 Task: Integrate report review tasks with the team calendar for comprehensive planning.
Action: Mouse moved to (425, 163)
Screenshot: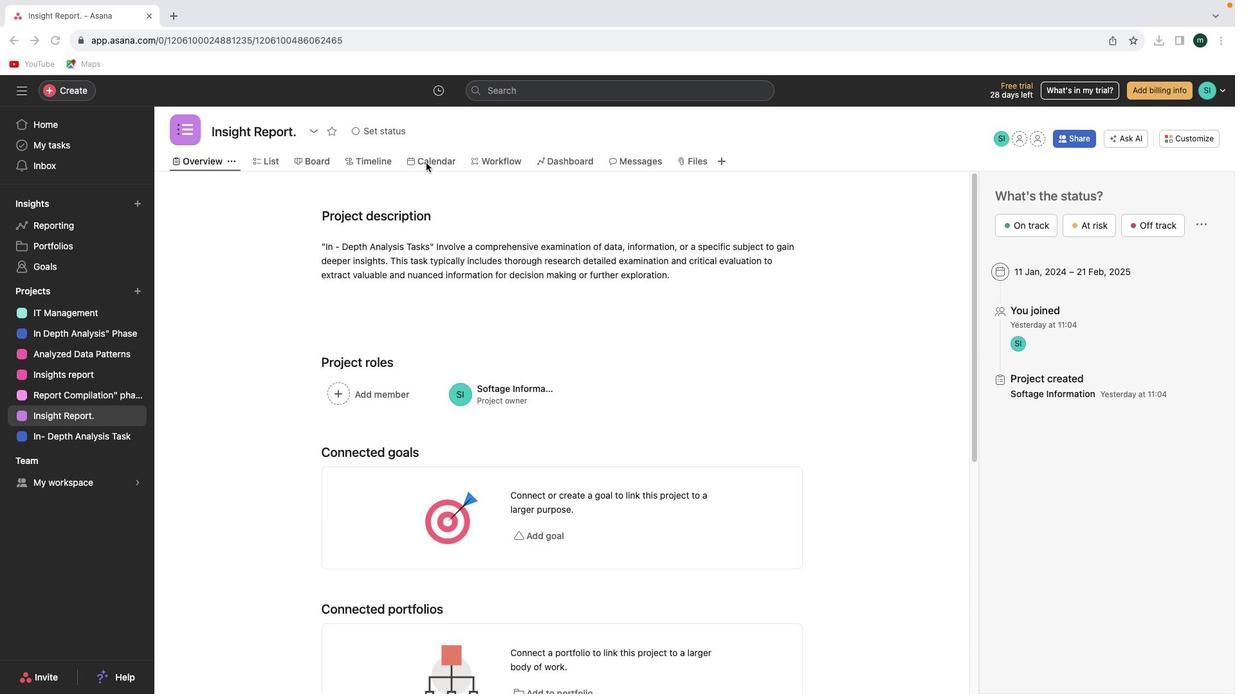 
Action: Mouse pressed left at (425, 163)
Screenshot: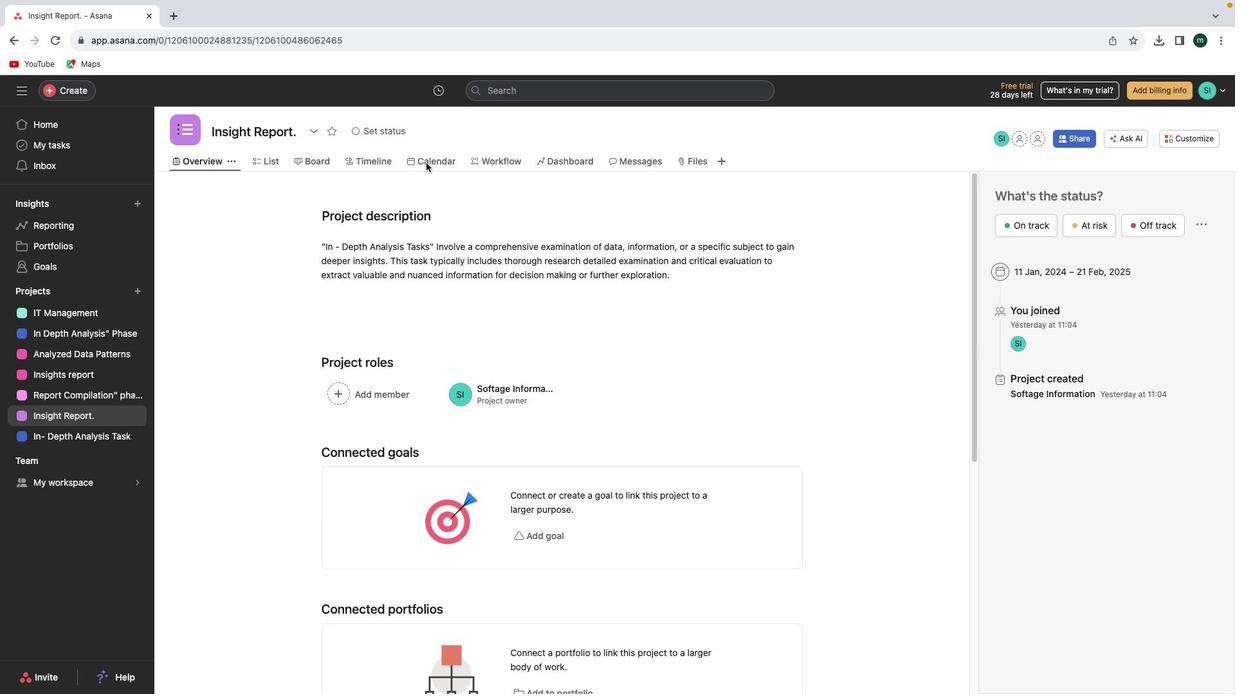
Action: Mouse pressed left at (425, 163)
Screenshot: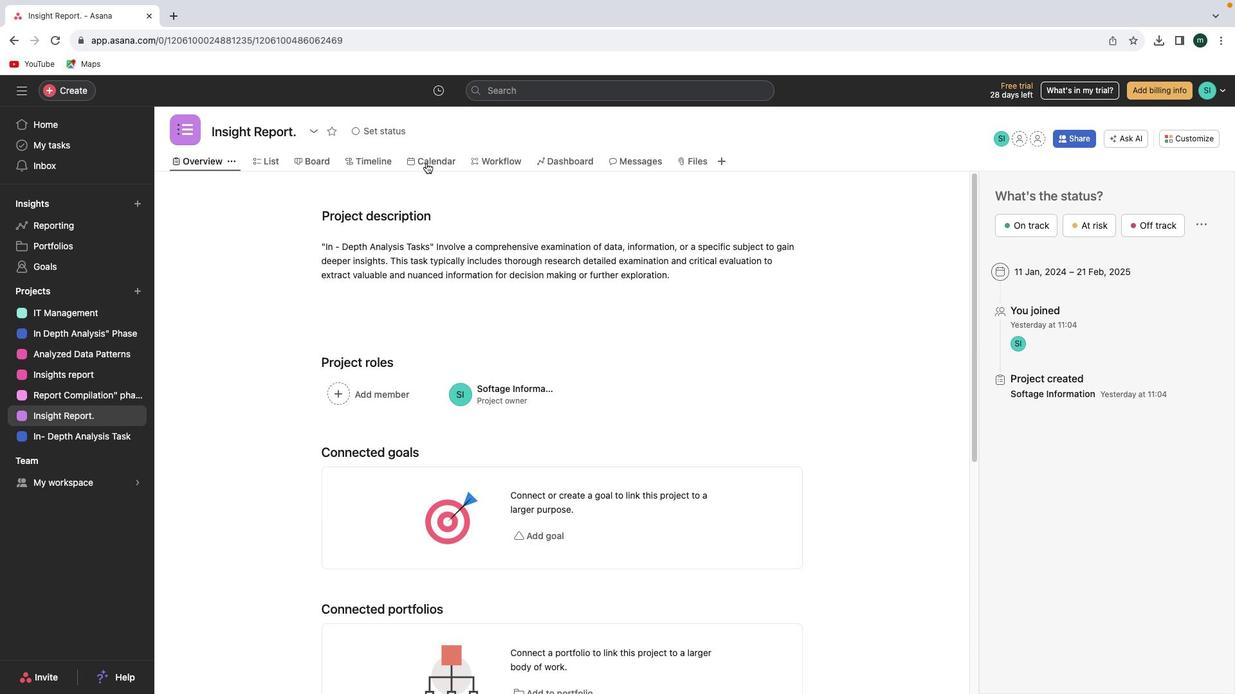 
Action: Mouse moved to (328, 187)
Screenshot: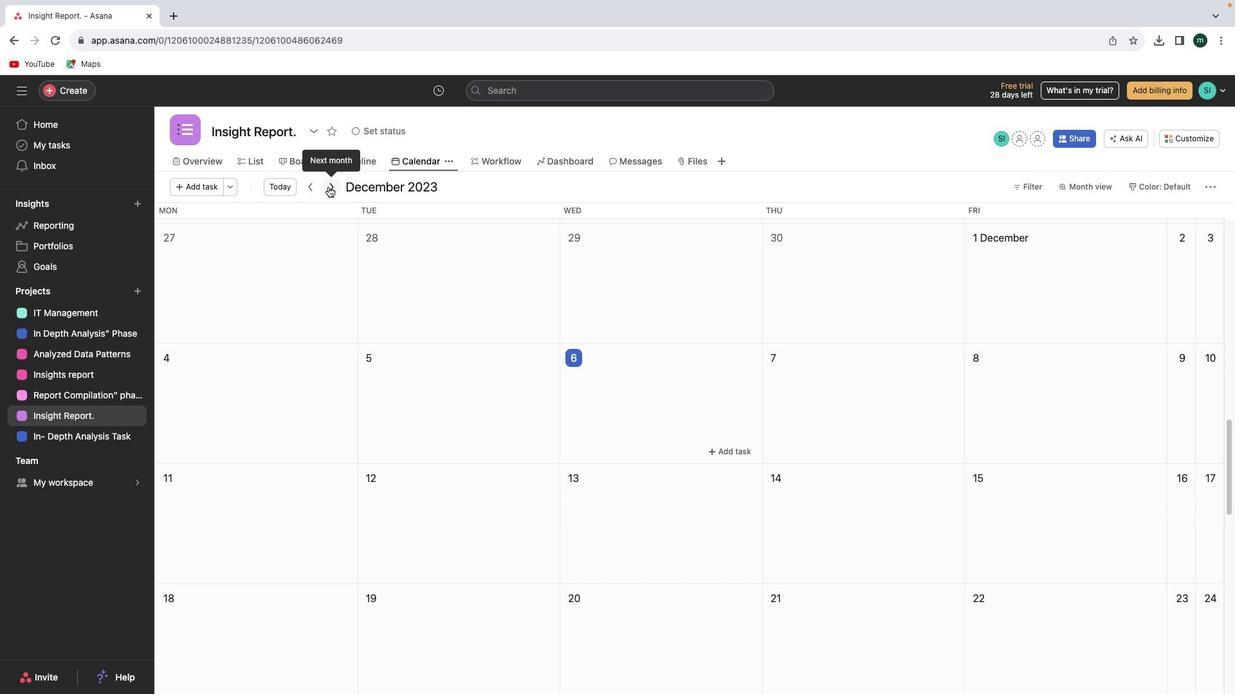 
Action: Mouse pressed left at (328, 187)
Screenshot: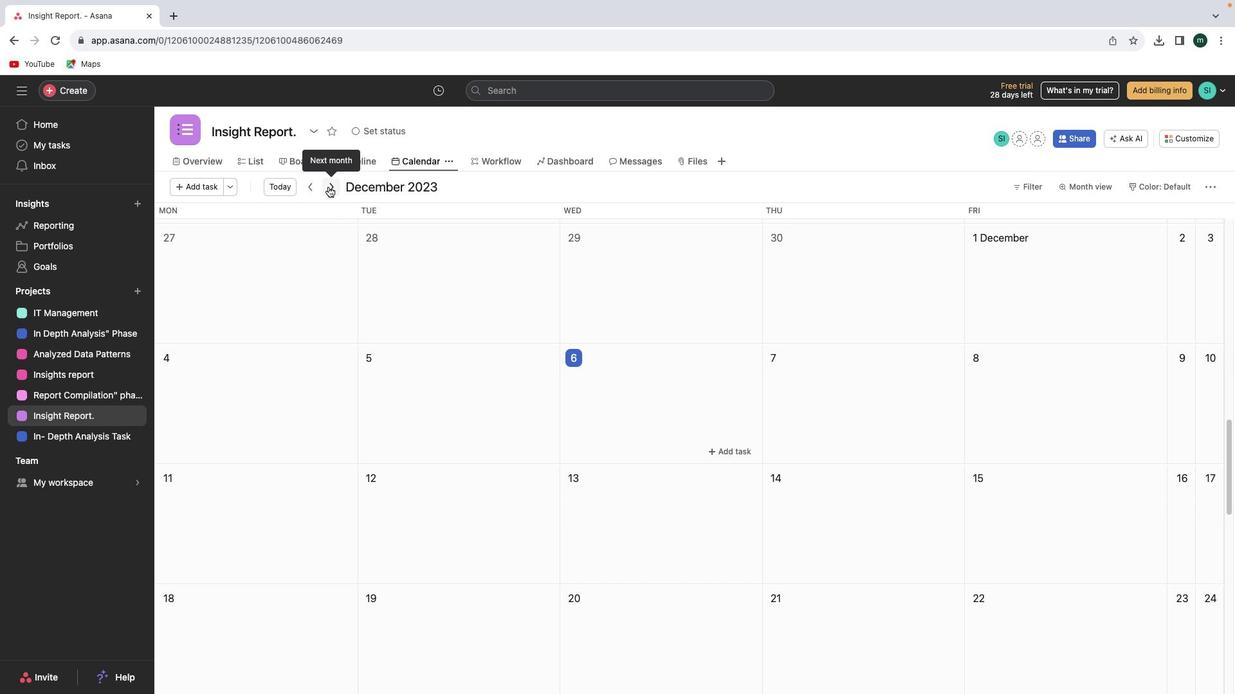 
Action: Mouse moved to (255, 252)
Screenshot: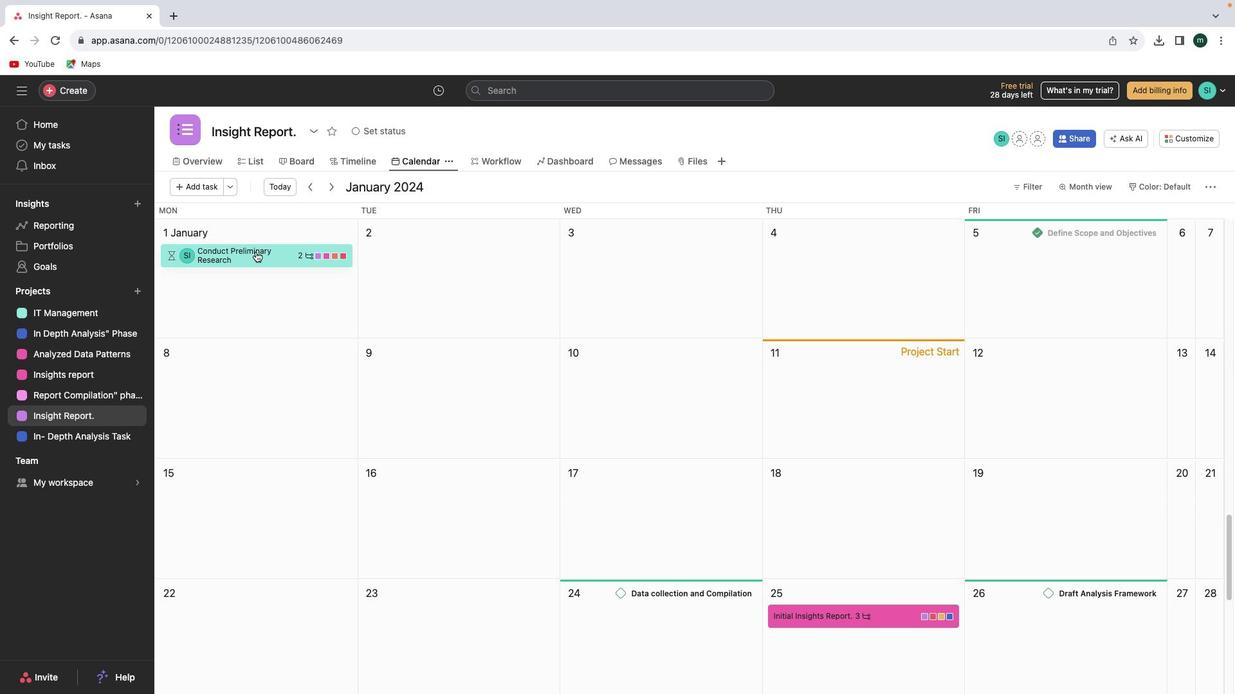 
Action: Mouse pressed left at (255, 252)
Screenshot: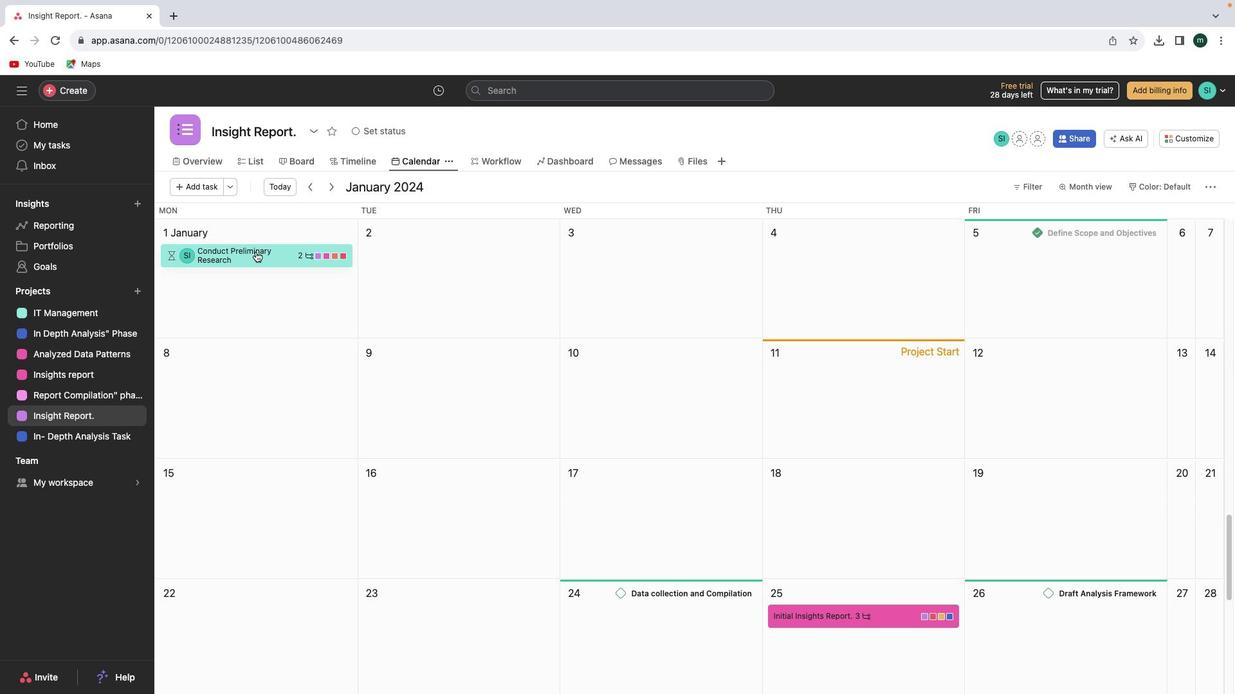 
Action: Mouse moved to (1205, 124)
Screenshot: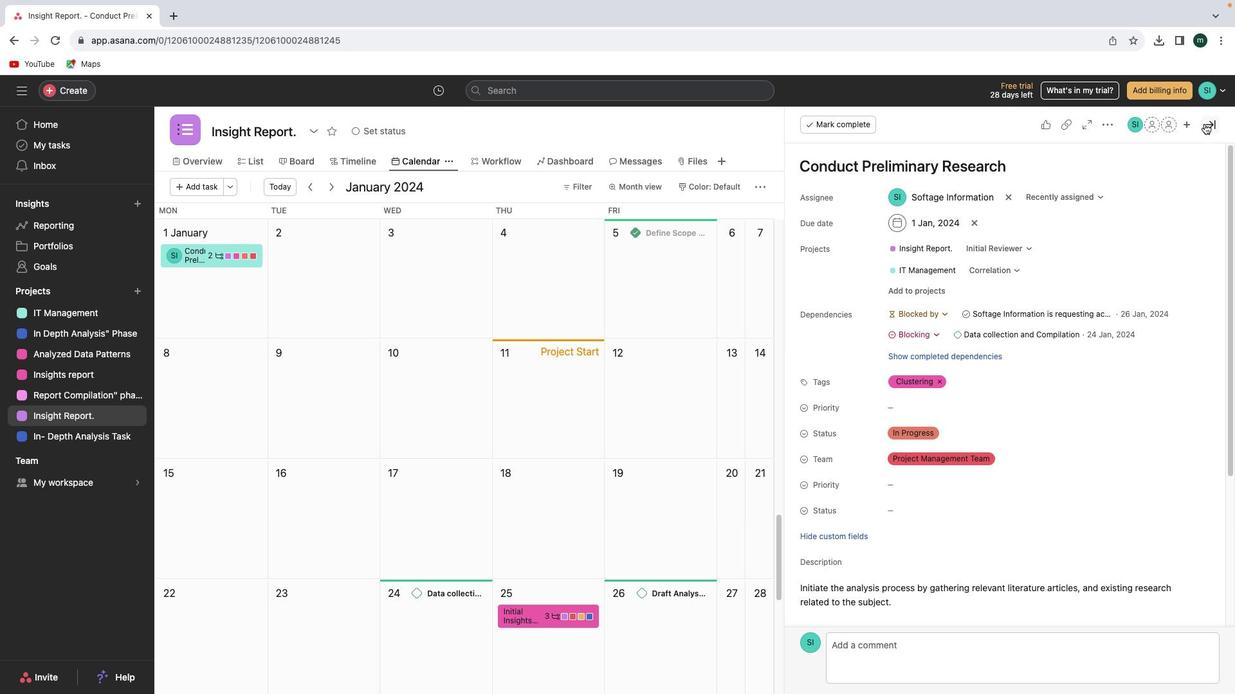 
Action: Mouse pressed left at (1205, 124)
Screenshot: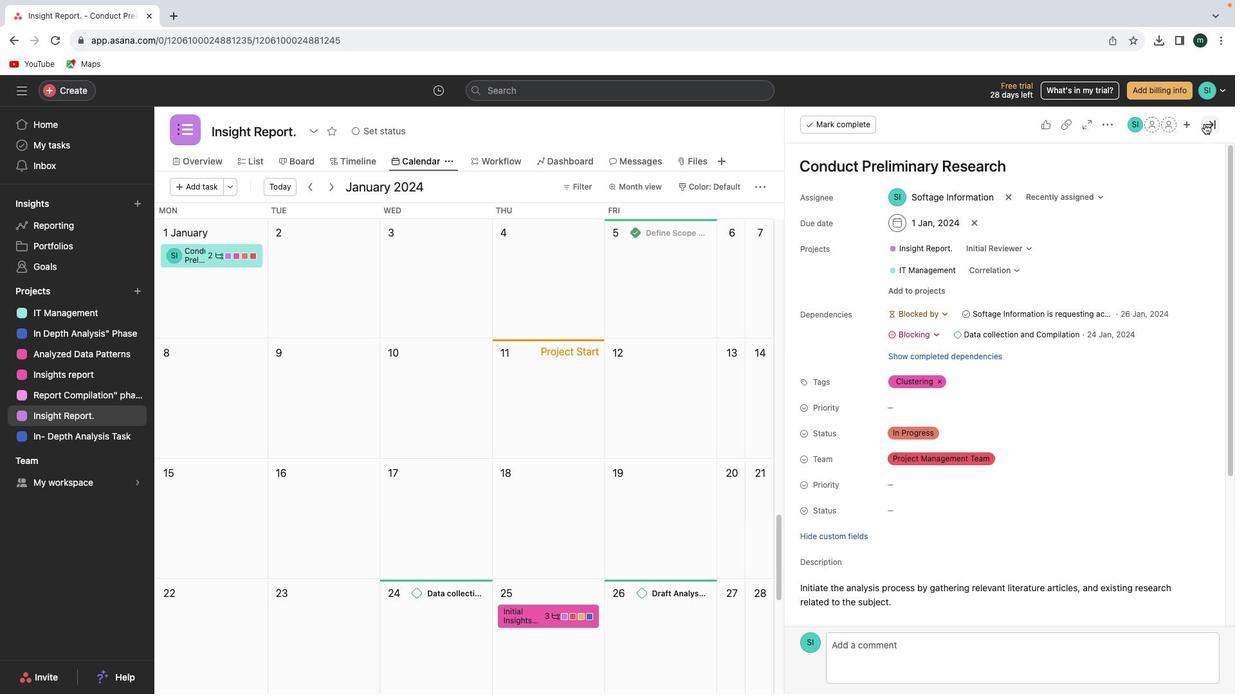 
Action: Mouse moved to (912, 615)
Screenshot: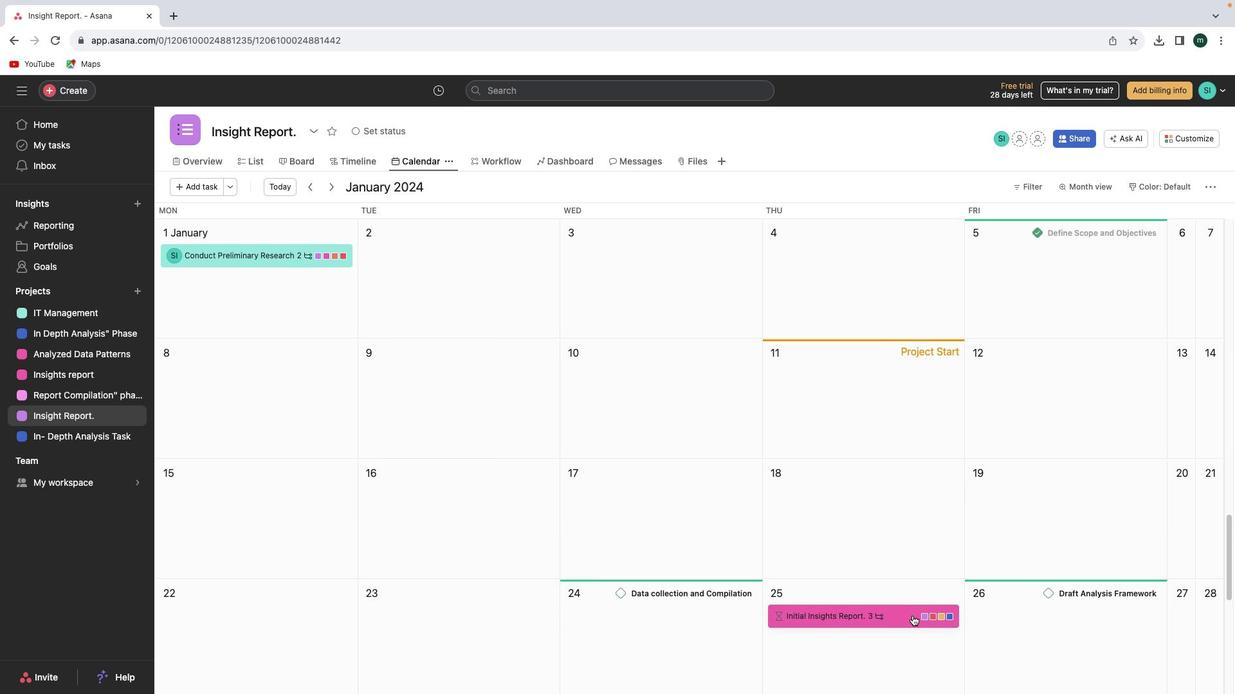 
Action: Mouse pressed left at (912, 615)
Screenshot: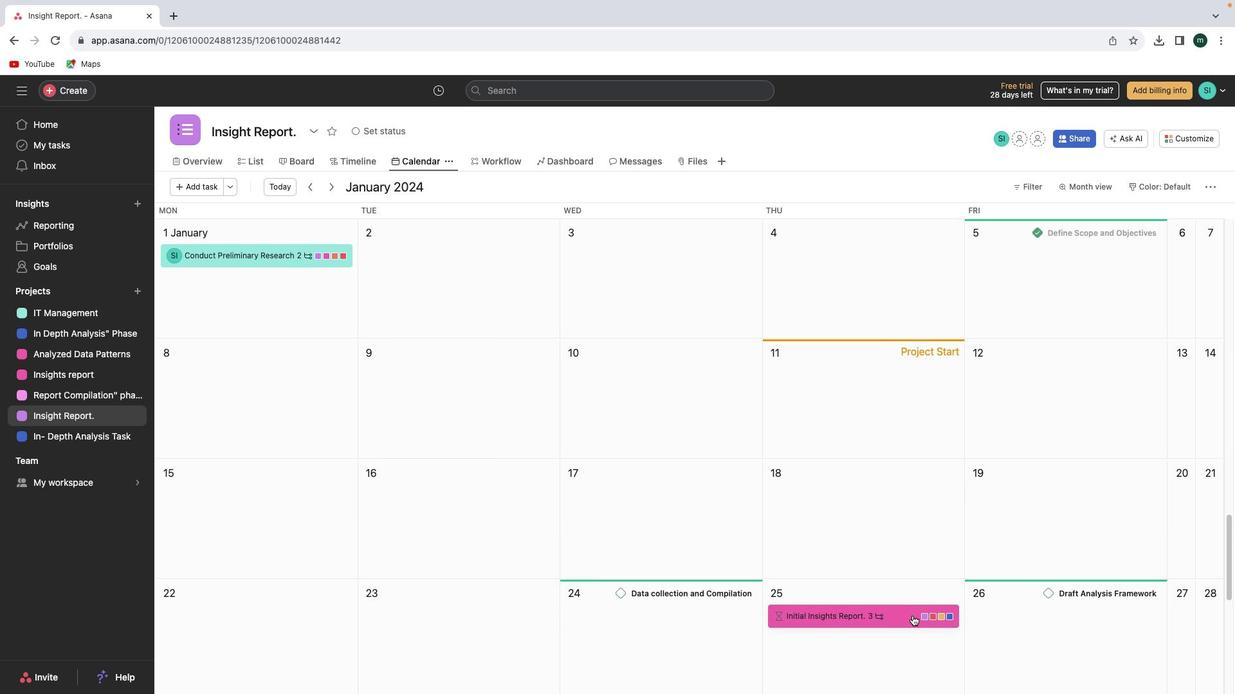 
Action: Mouse moved to (1211, 121)
Screenshot: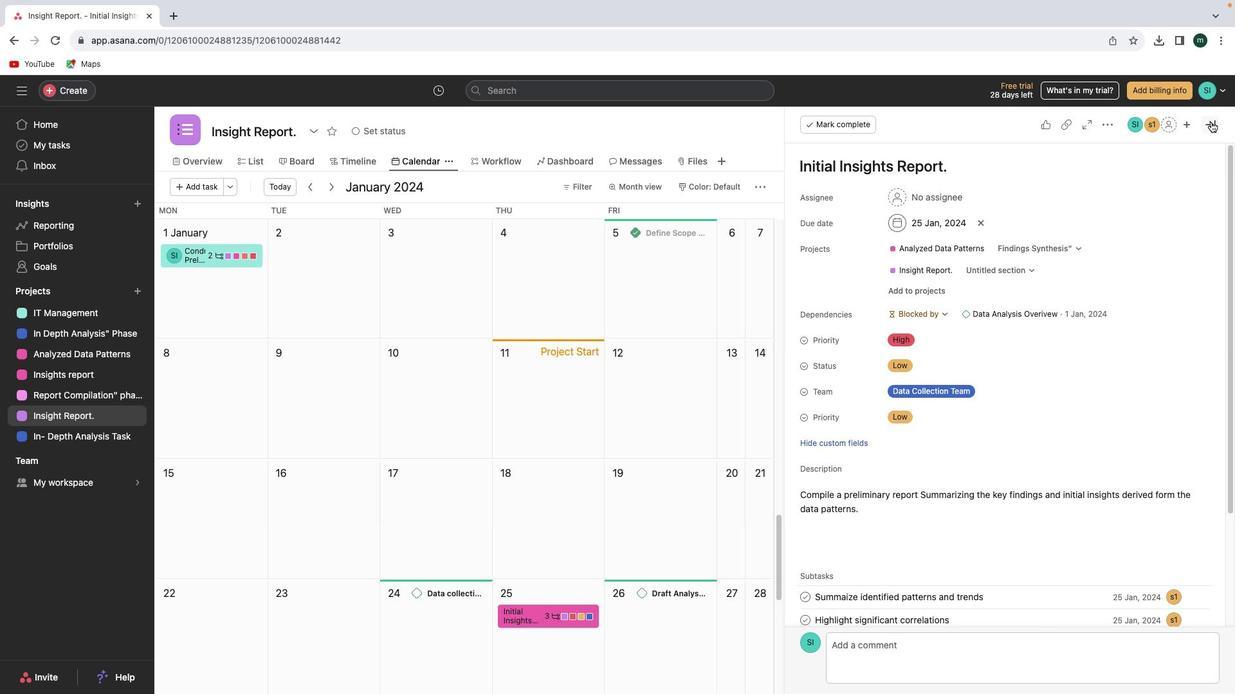 
Action: Mouse pressed left at (1211, 121)
Screenshot: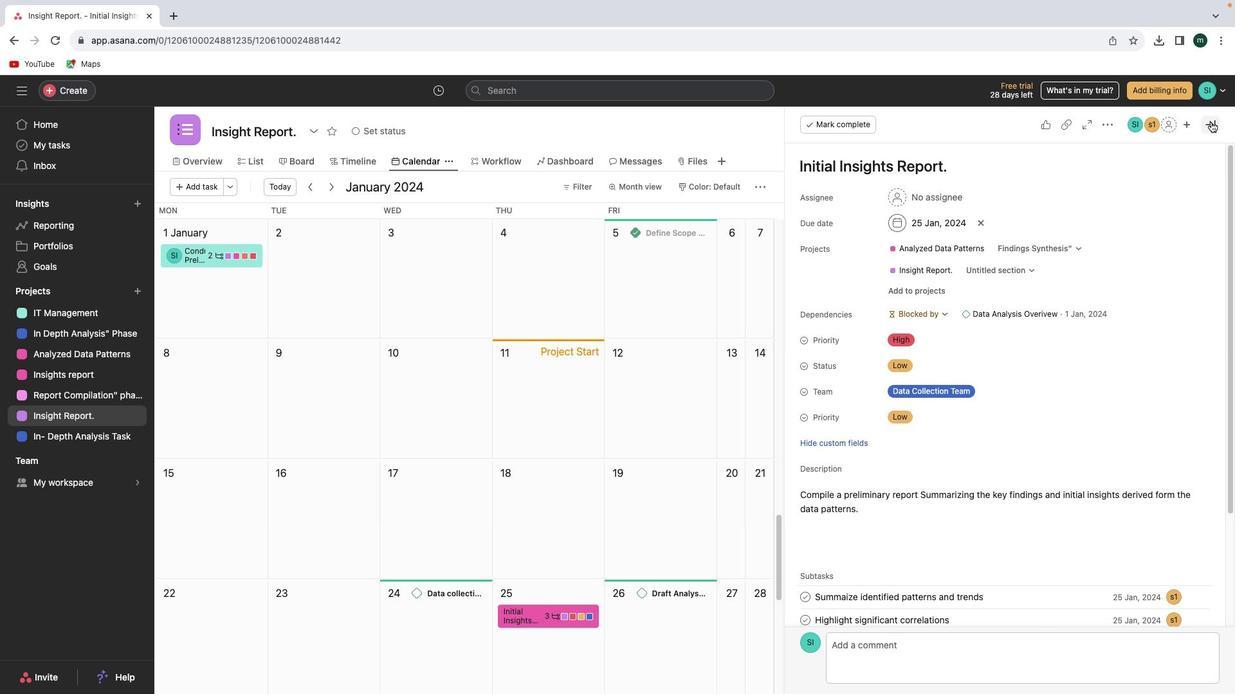 
Action: Mouse moved to (335, 186)
Screenshot: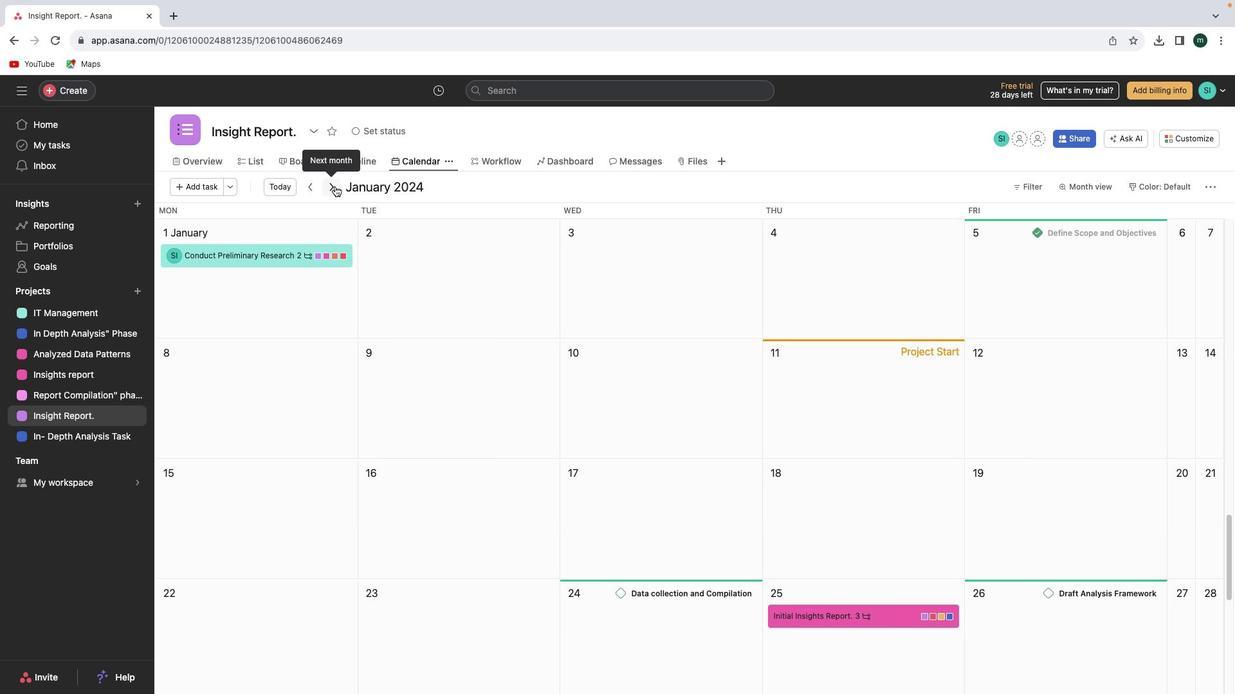 
Action: Mouse pressed left at (335, 186)
Screenshot: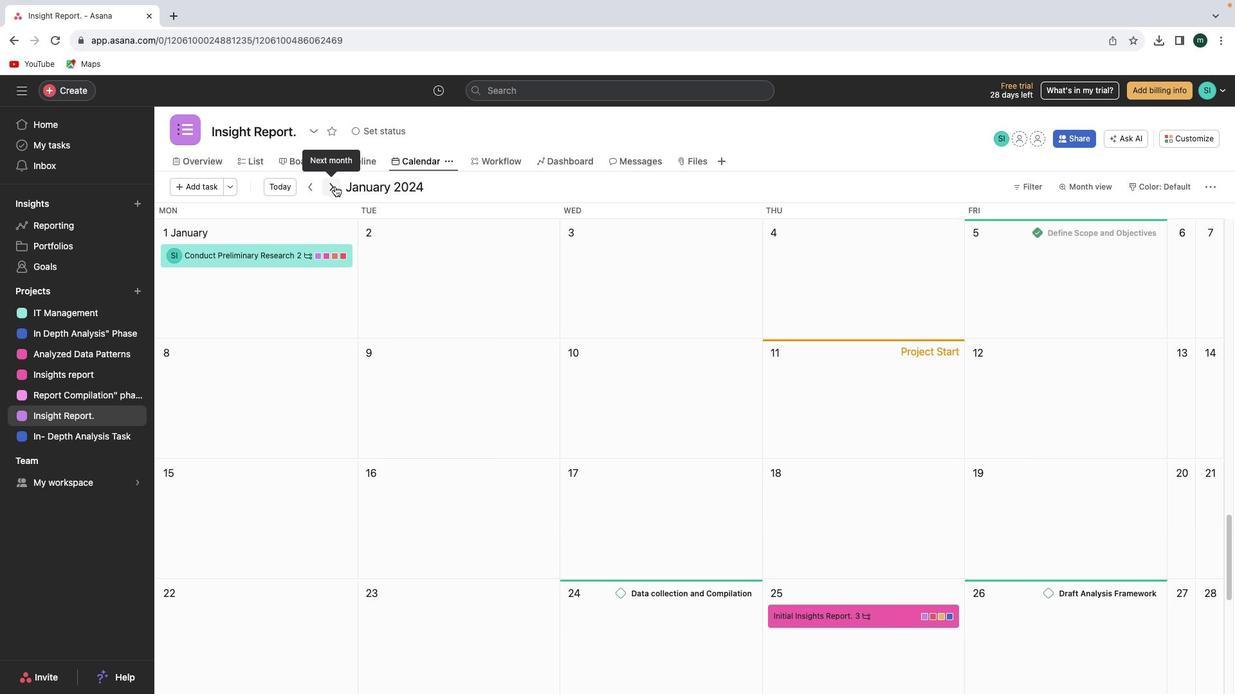 
Action: Mouse moved to (775, 627)
Screenshot: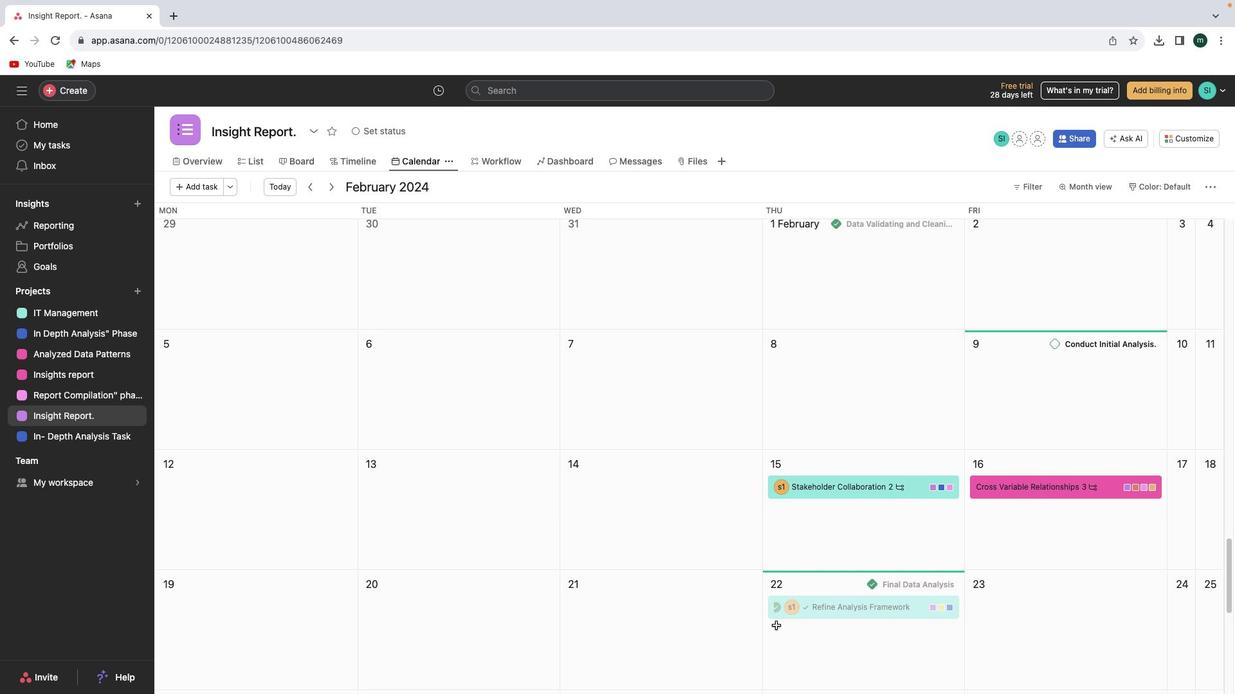 
Action: Mouse scrolled (775, 627) with delta (0, 0)
Screenshot: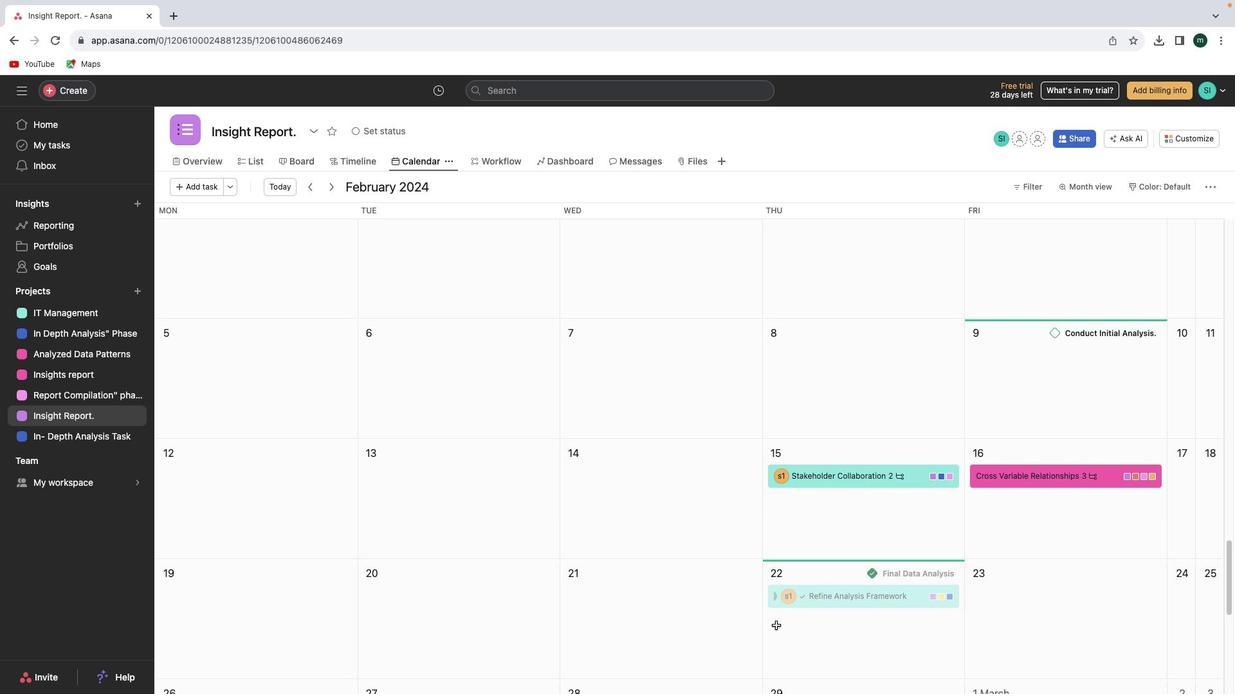 
Action: Mouse moved to (775, 627)
Screenshot: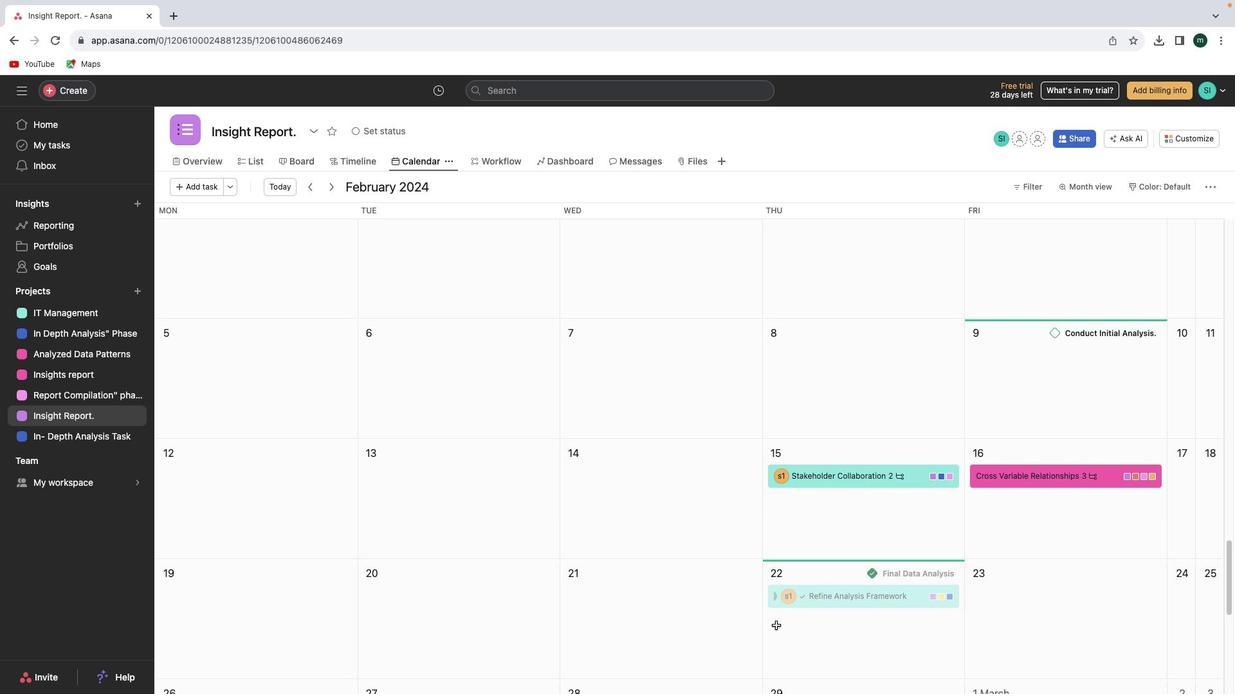 
Action: Mouse scrolled (775, 627) with delta (0, 0)
Screenshot: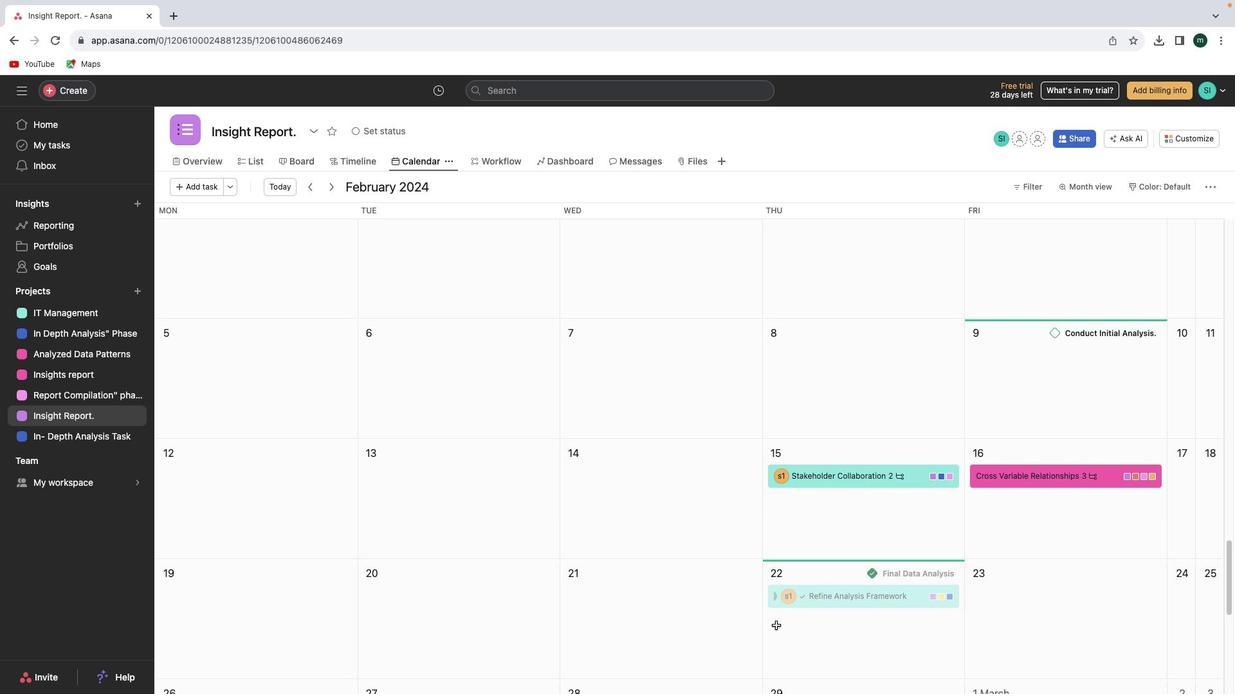 
Action: Mouse moved to (775, 626)
Screenshot: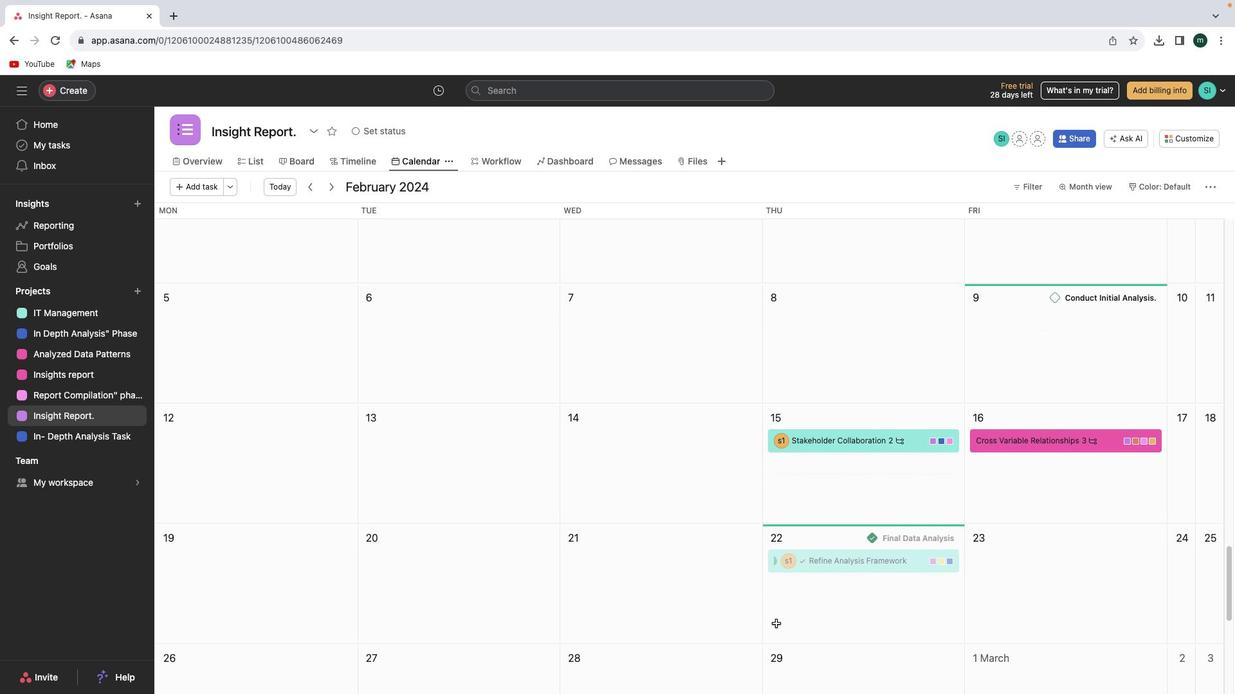 
Action: Mouse scrolled (775, 626) with delta (0, -1)
Screenshot: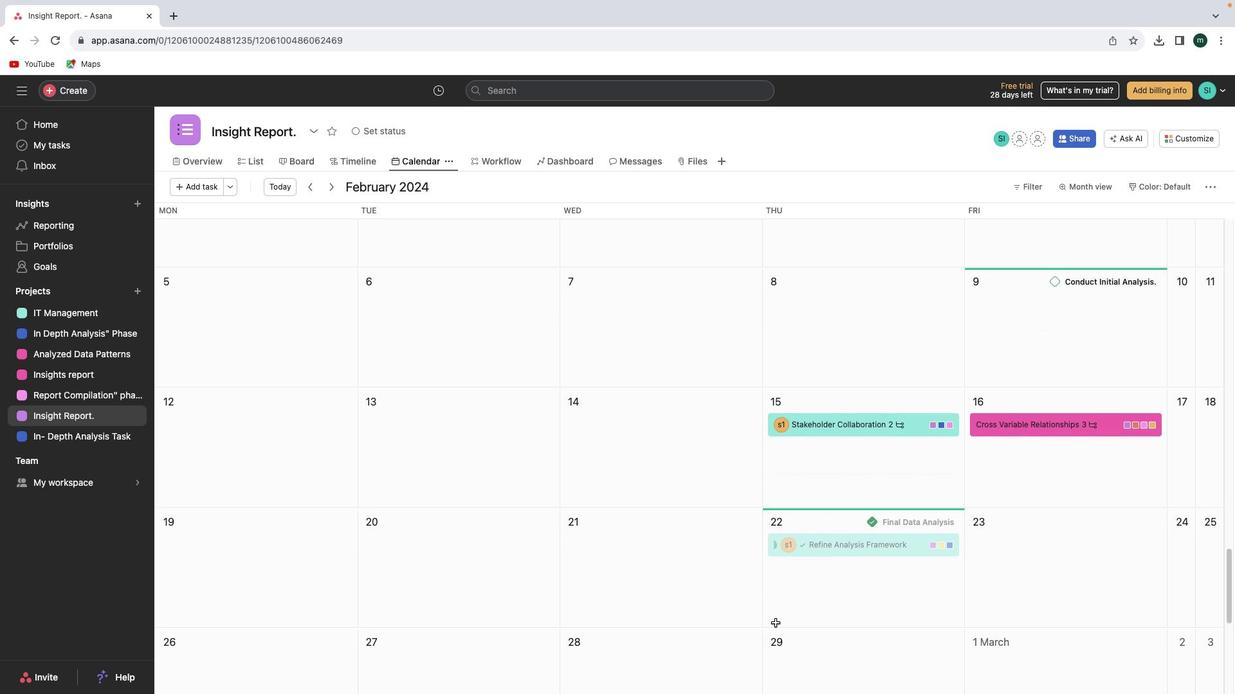 
Action: Mouse moved to (802, 554)
Screenshot: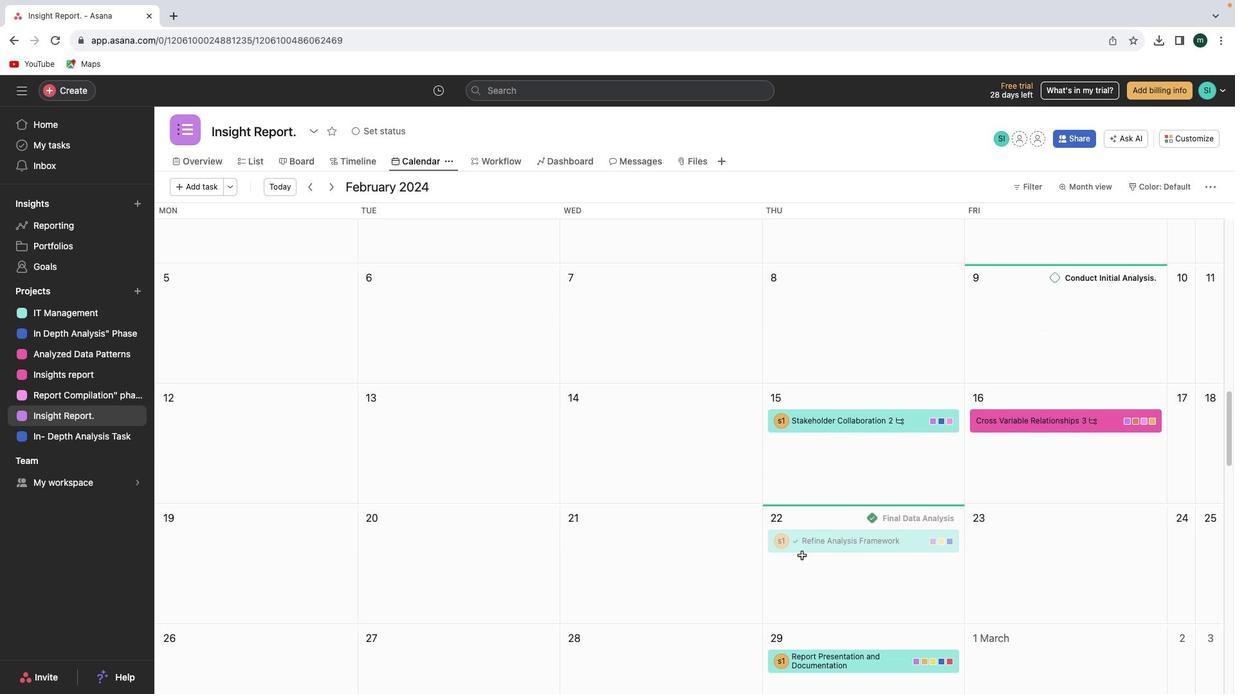 
Action: Mouse scrolled (802, 554) with delta (0, 0)
Screenshot: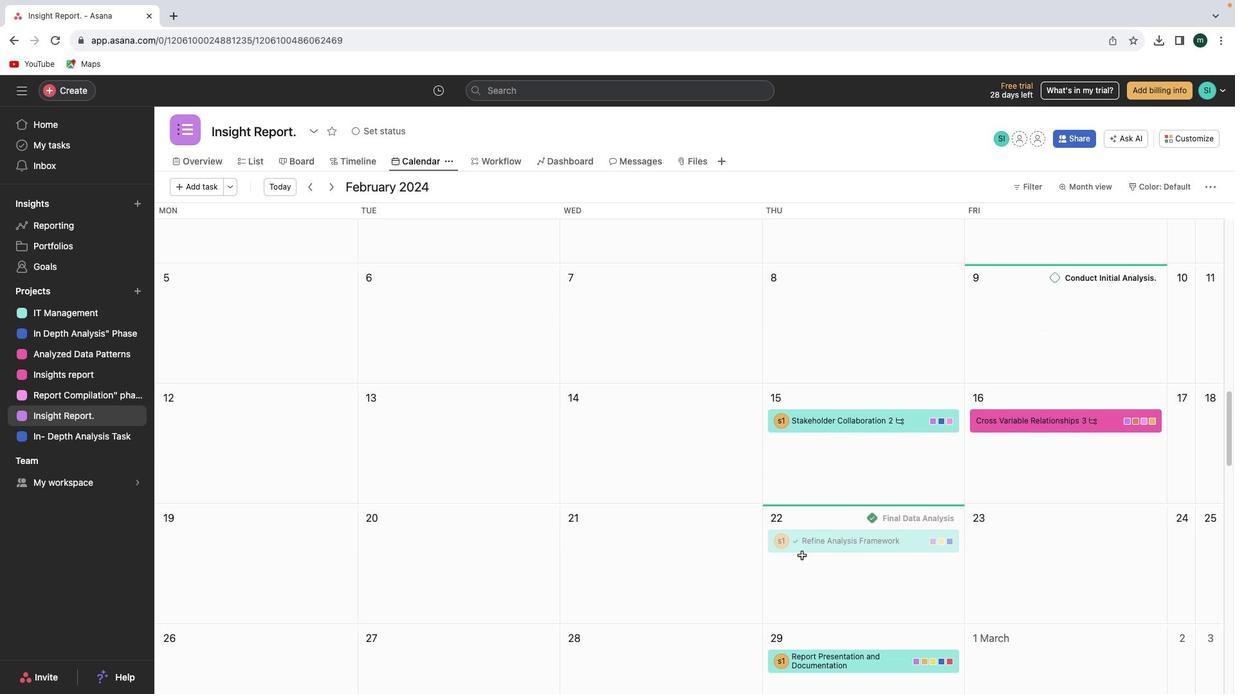 
Action: Mouse moved to (802, 555)
Screenshot: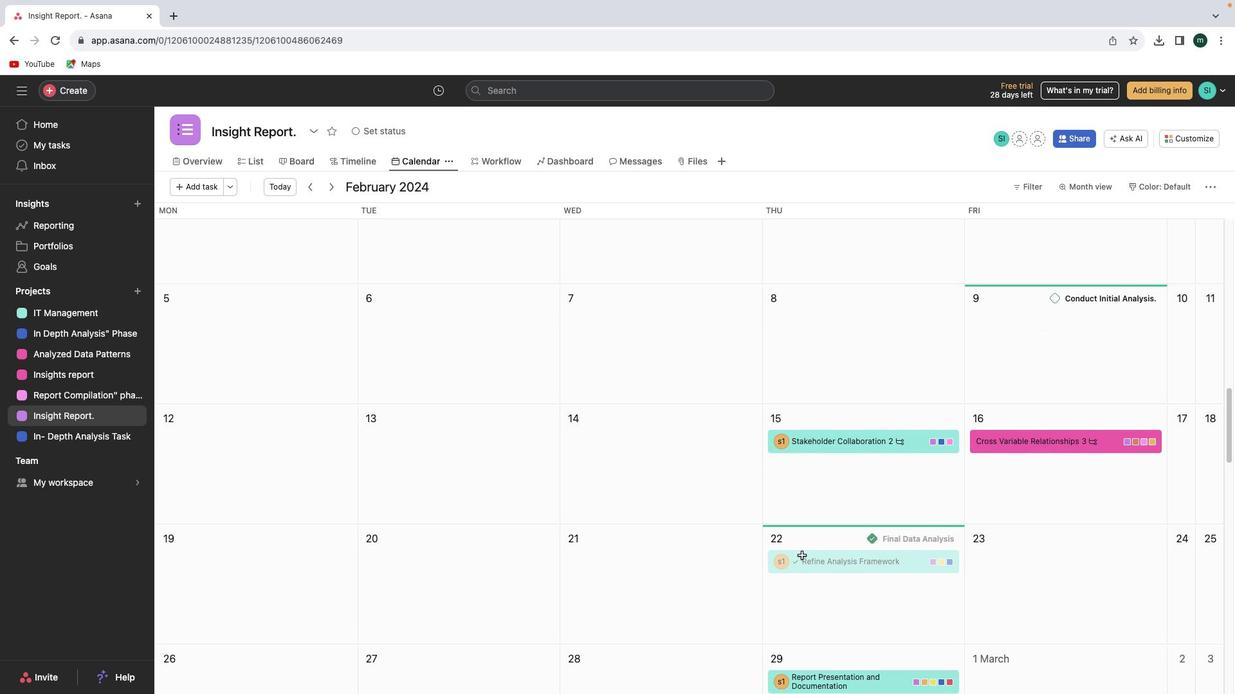 
Action: Mouse scrolled (802, 555) with delta (0, 0)
Screenshot: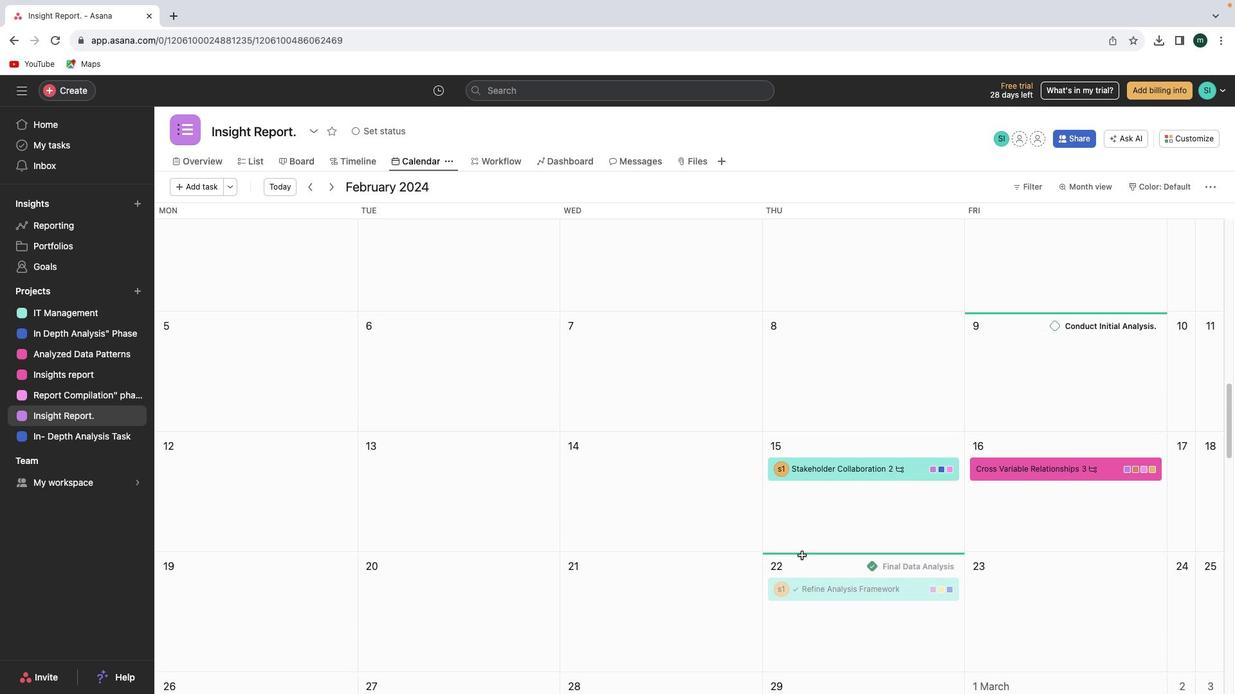 
Action: Mouse moved to (802, 555)
Screenshot: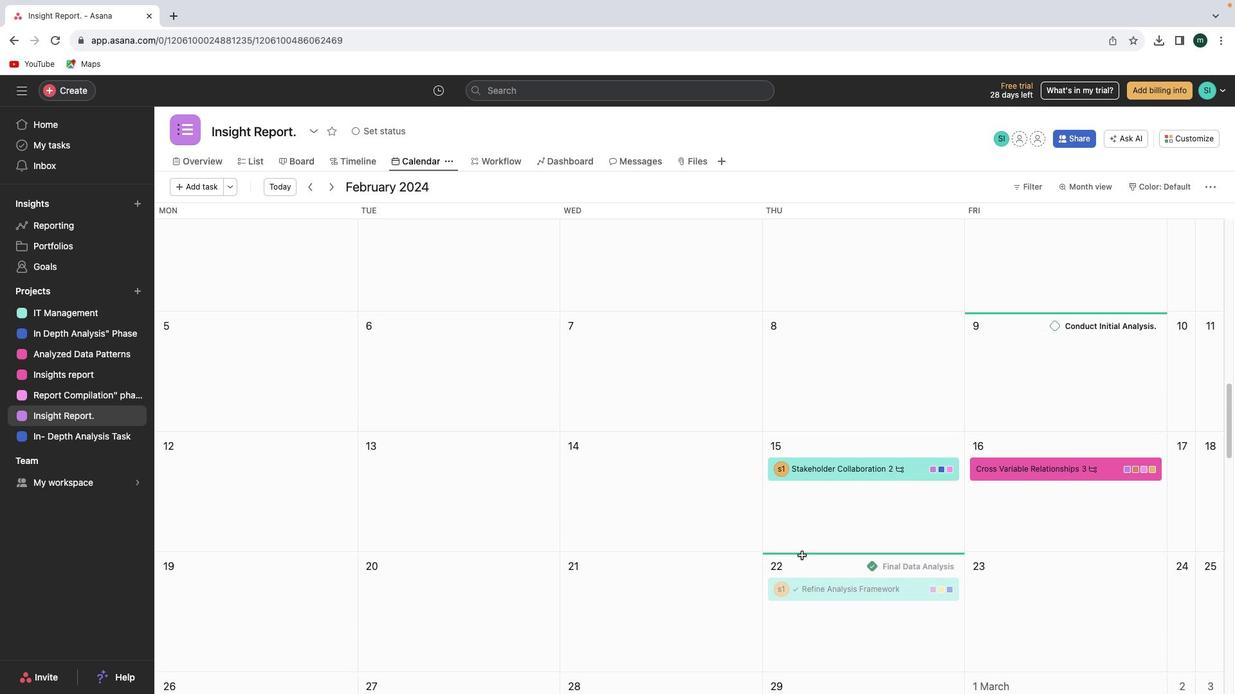 
Action: Mouse scrolled (802, 555) with delta (0, 1)
Screenshot: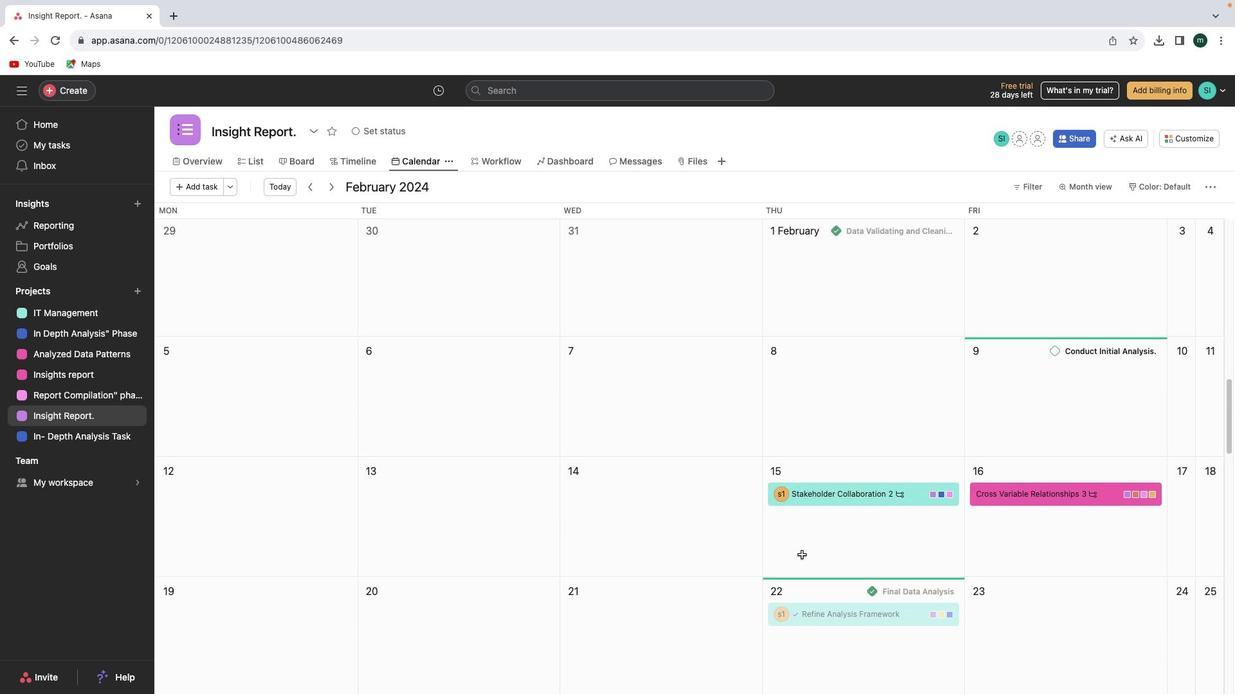 
Action: Mouse moved to (801, 556)
Screenshot: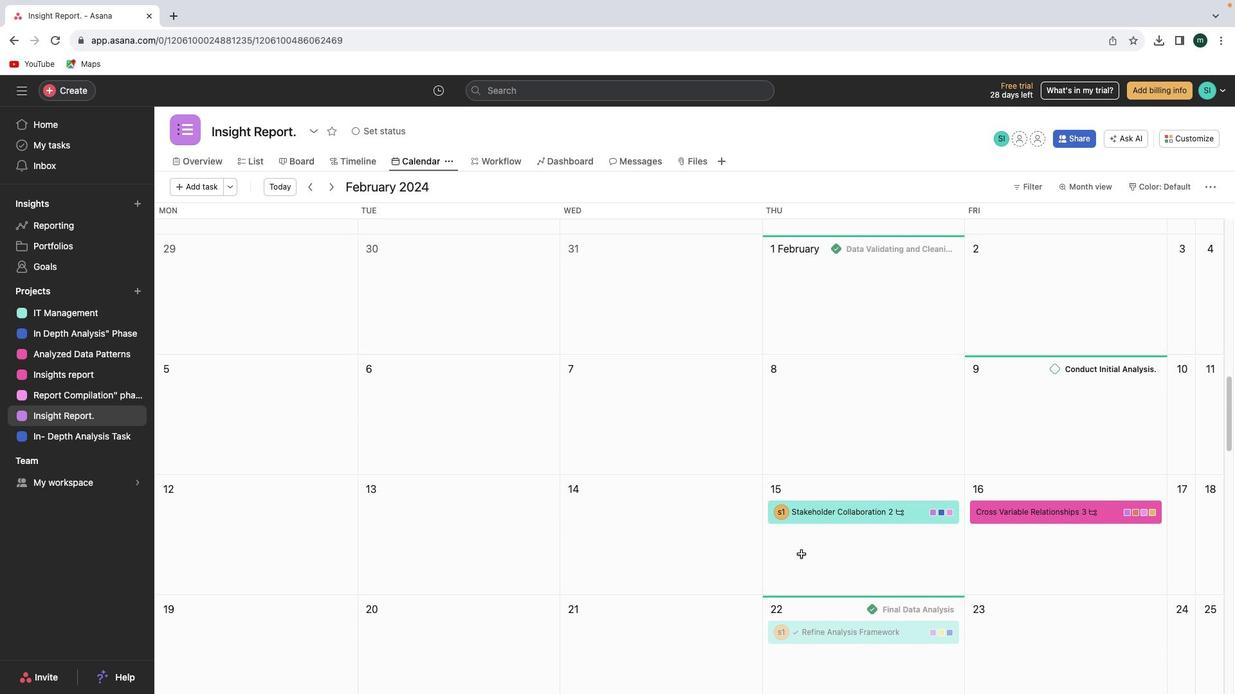 
Action: Mouse scrolled (801, 556) with delta (0, 0)
Screenshot: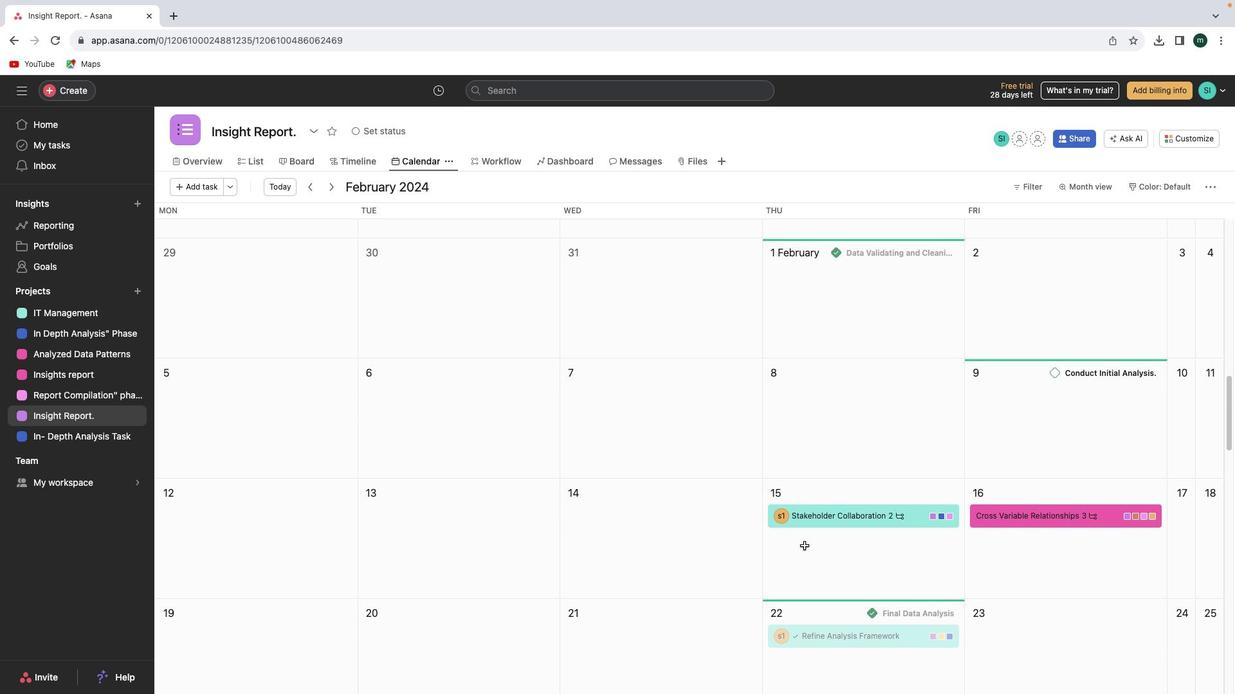 
Action: Mouse scrolled (801, 556) with delta (0, 0)
Screenshot: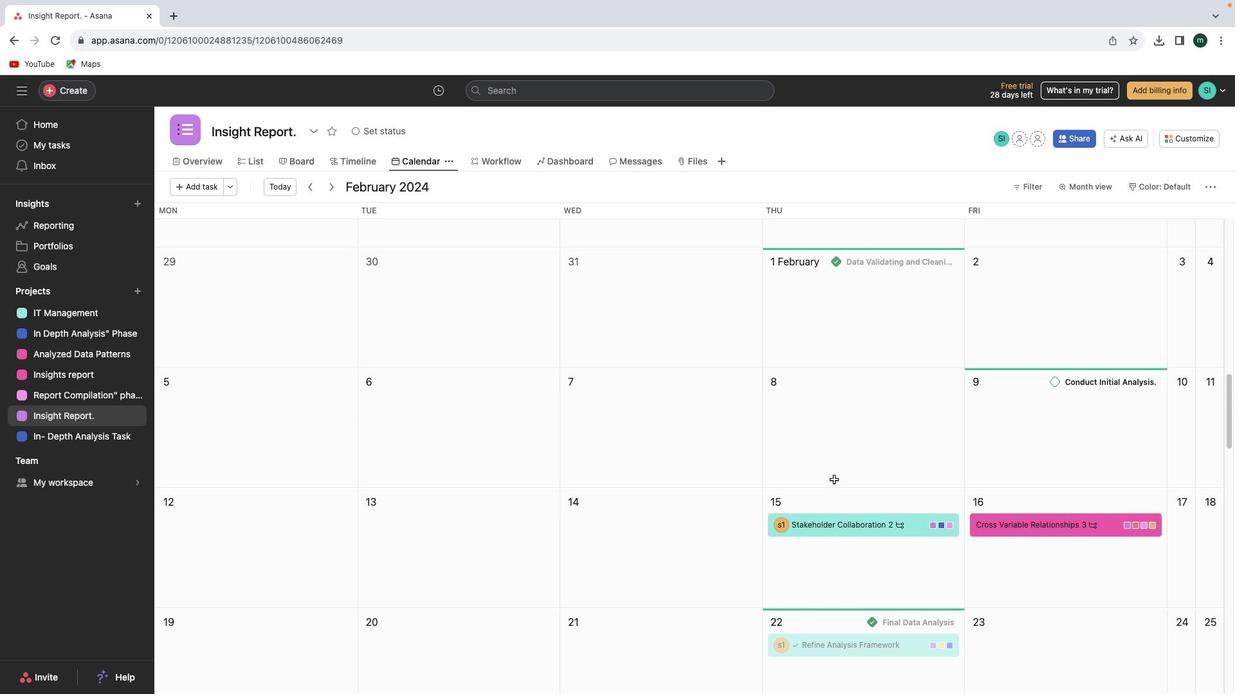 
Action: Mouse moved to (883, 512)
Screenshot: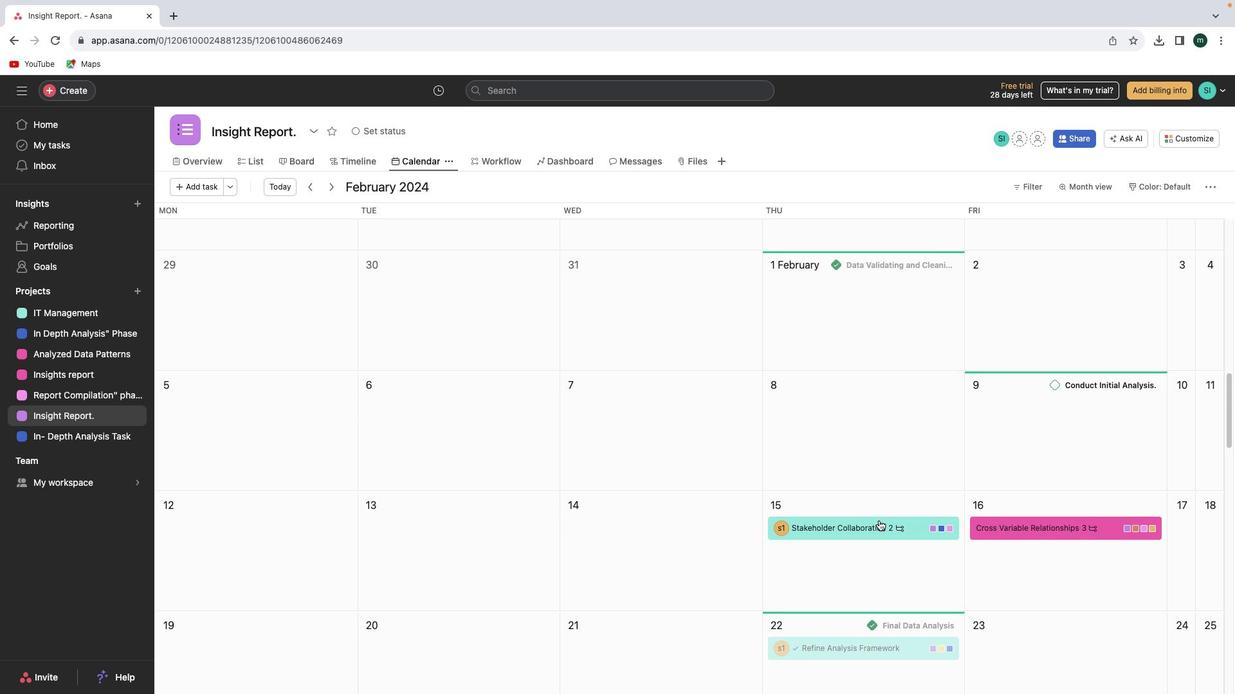 
Action: Mouse pressed left at (883, 512)
Screenshot: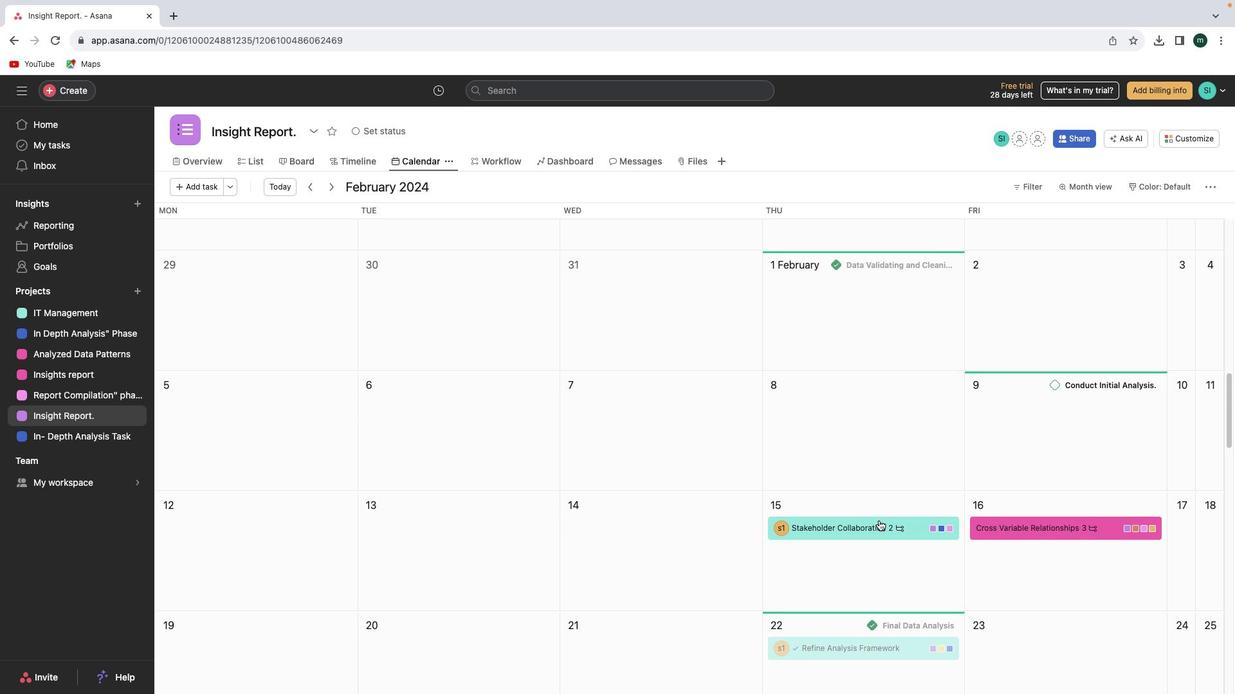
Action: Mouse moved to (877, 526)
Screenshot: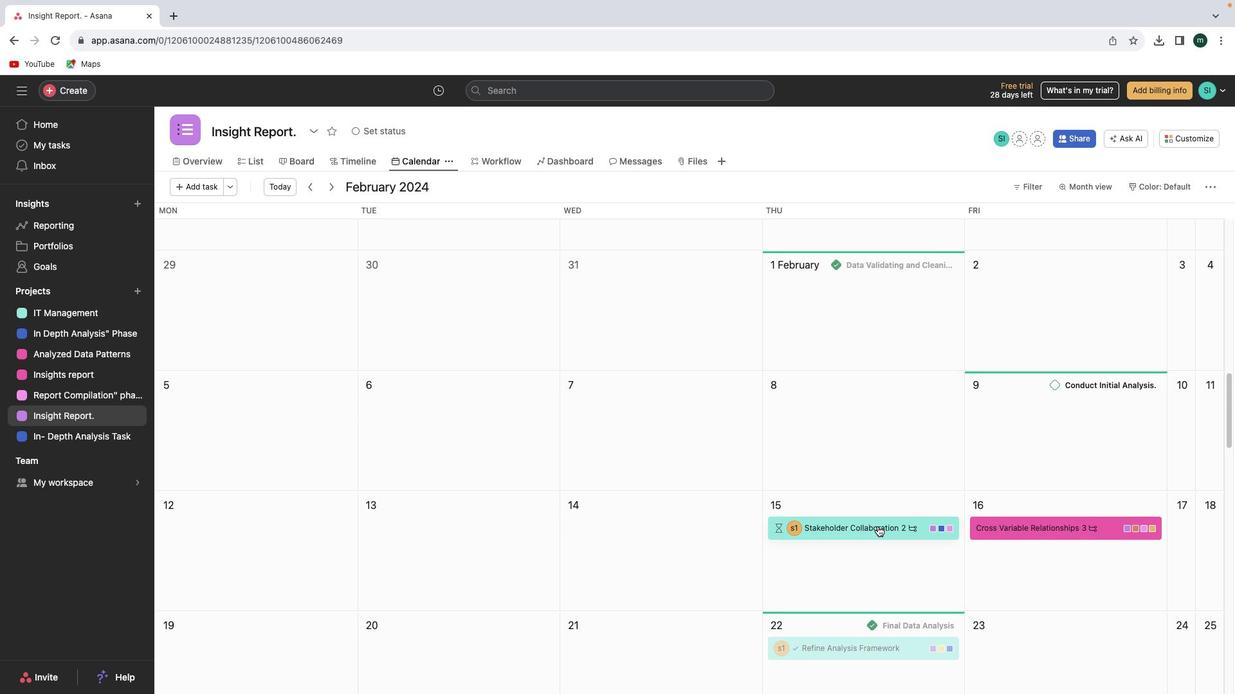 
Action: Mouse pressed left at (877, 526)
Screenshot: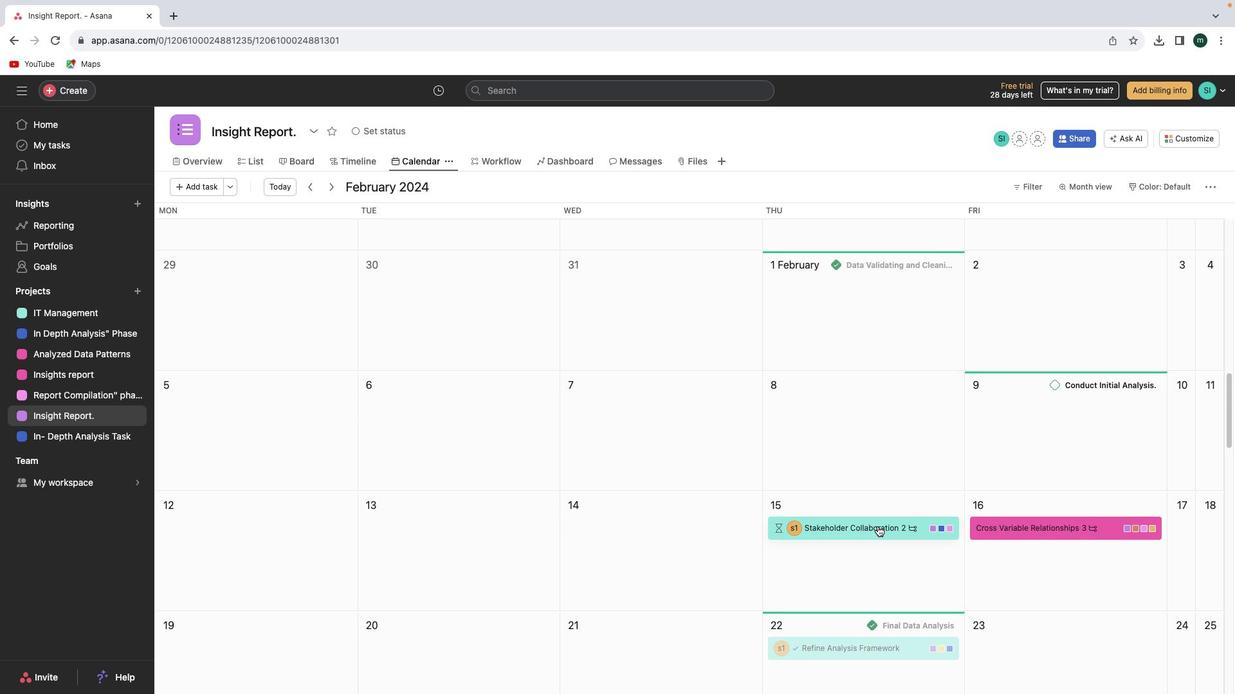 
Action: Mouse moved to (431, 400)
Screenshot: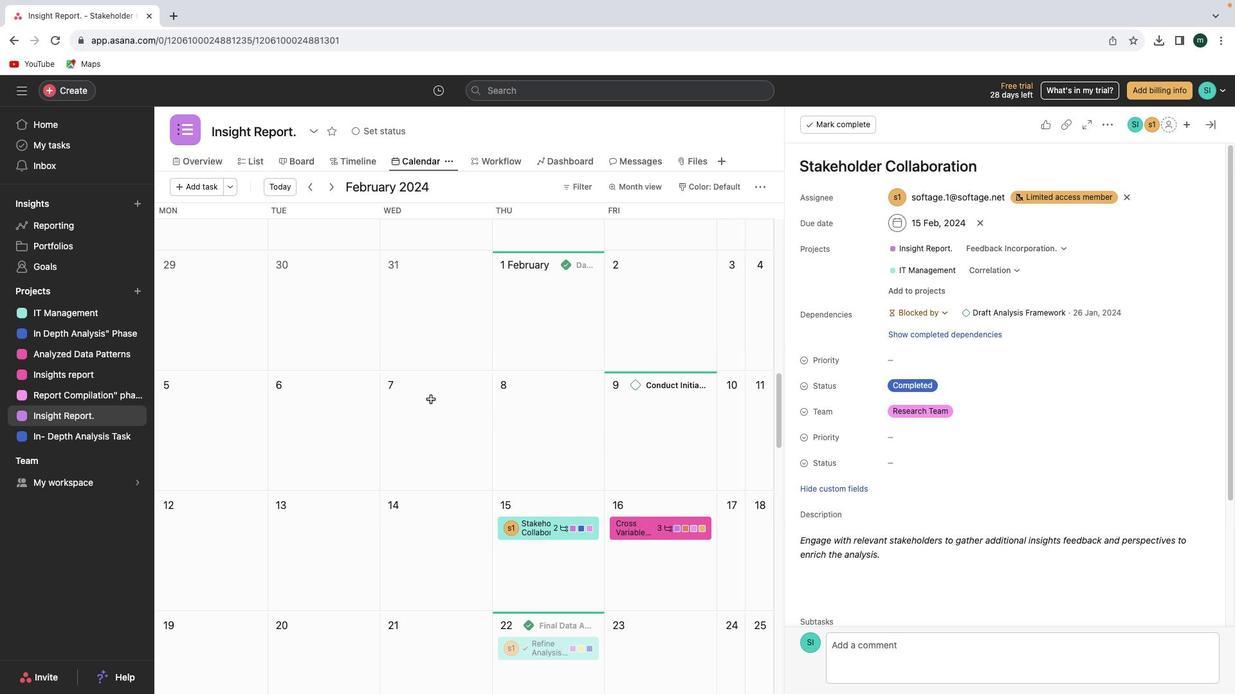 
Action: Mouse pressed left at (431, 400)
Screenshot: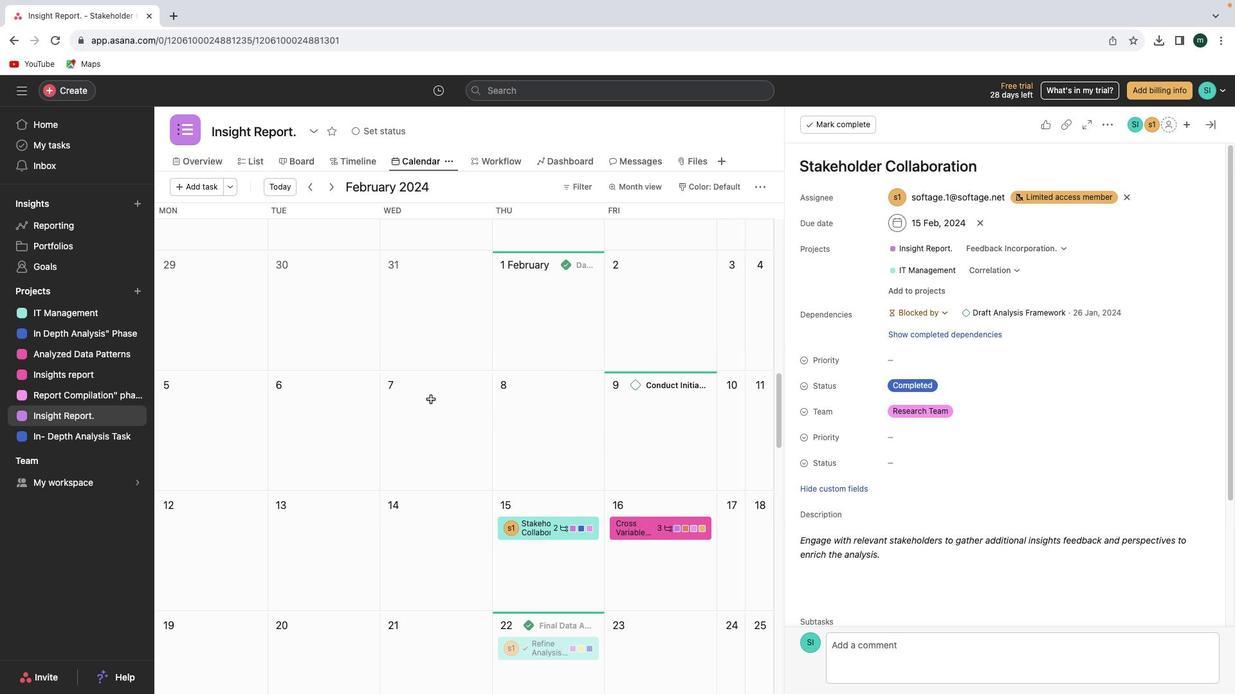 
Action: Mouse moved to (336, 189)
Screenshot: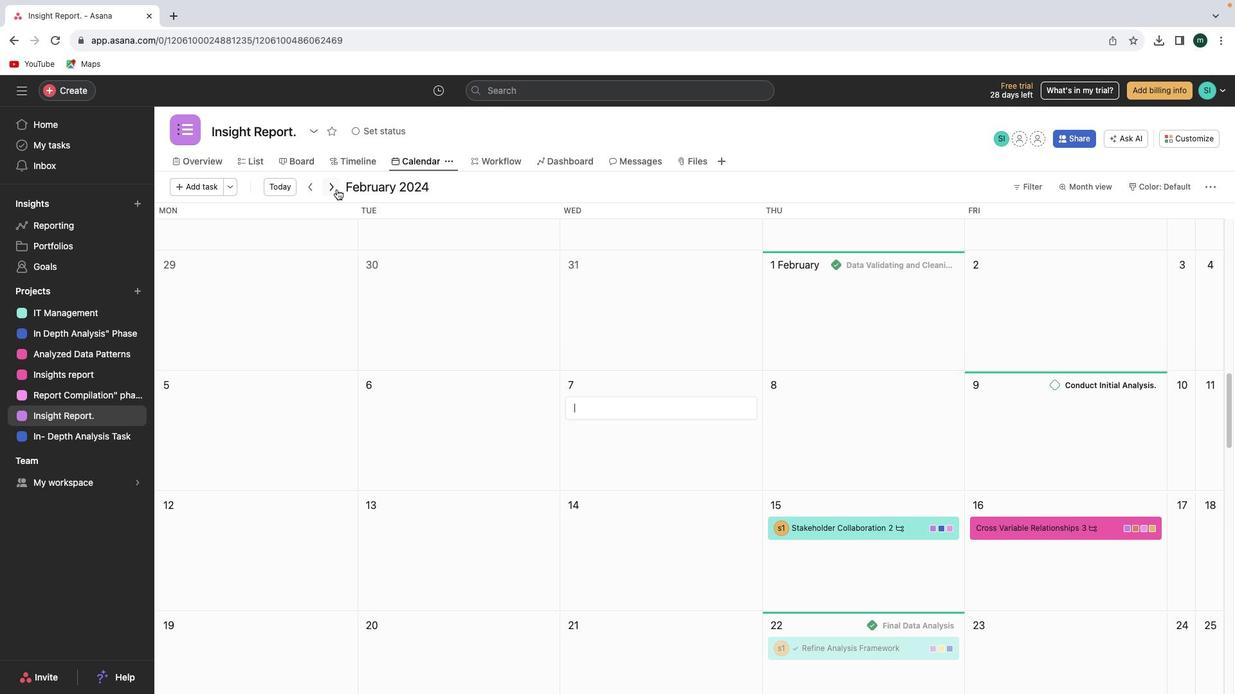 
Action: Mouse pressed left at (336, 189)
Screenshot: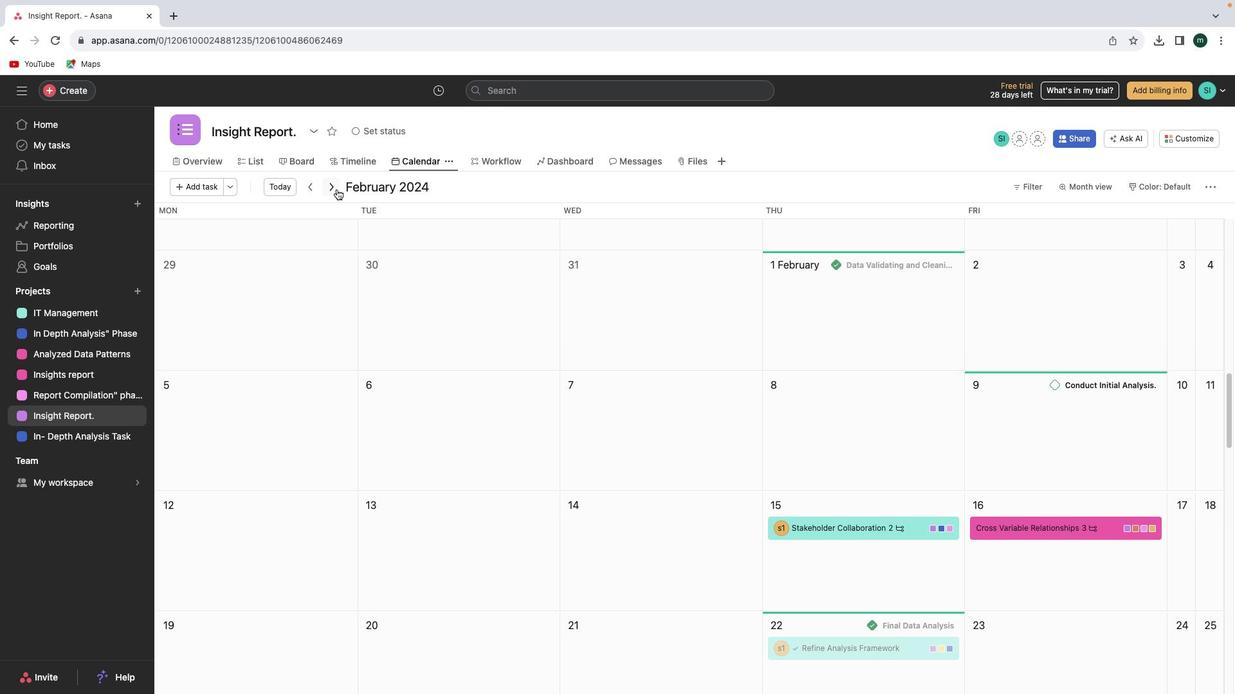 
Action: Mouse moved to (840, 267)
Screenshot: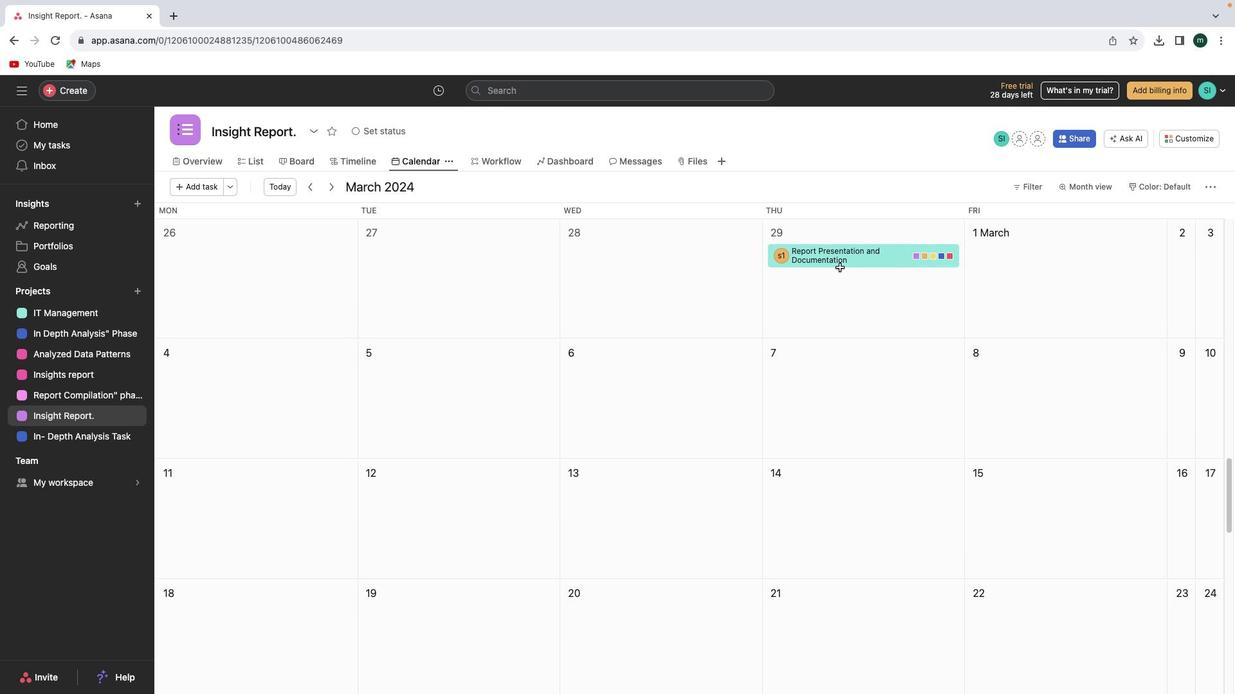 
Action: Mouse pressed left at (840, 267)
Screenshot: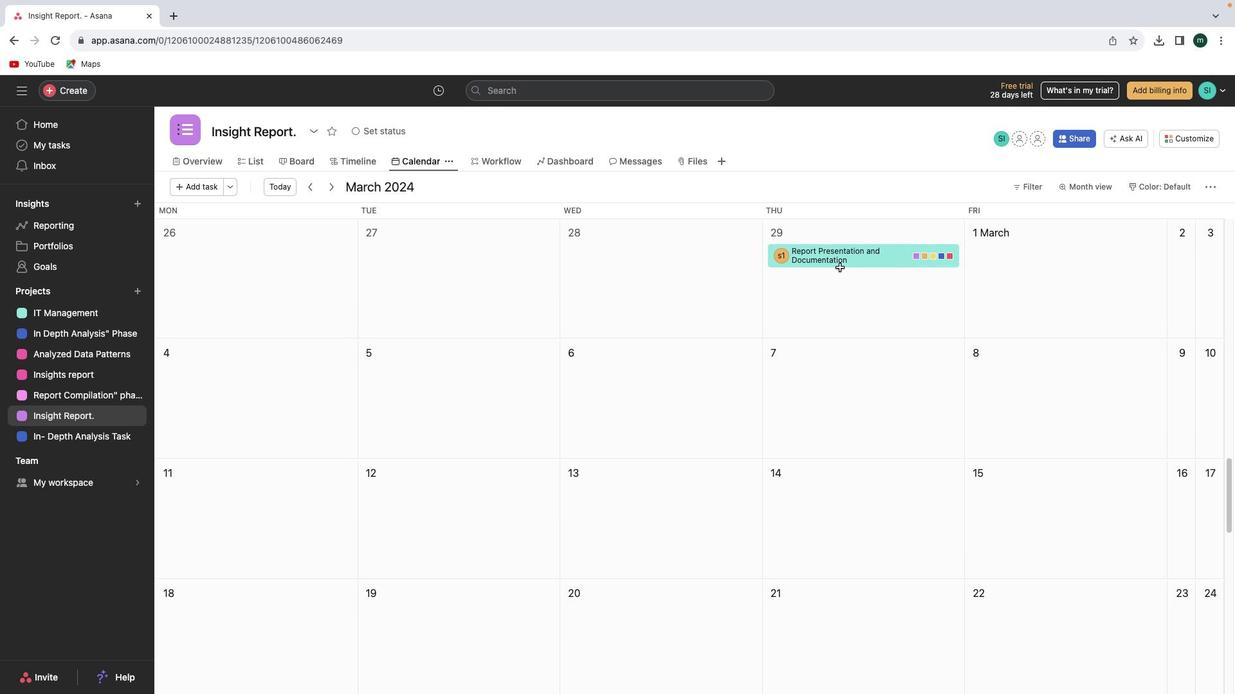 
Action: Mouse moved to (842, 259)
Screenshot: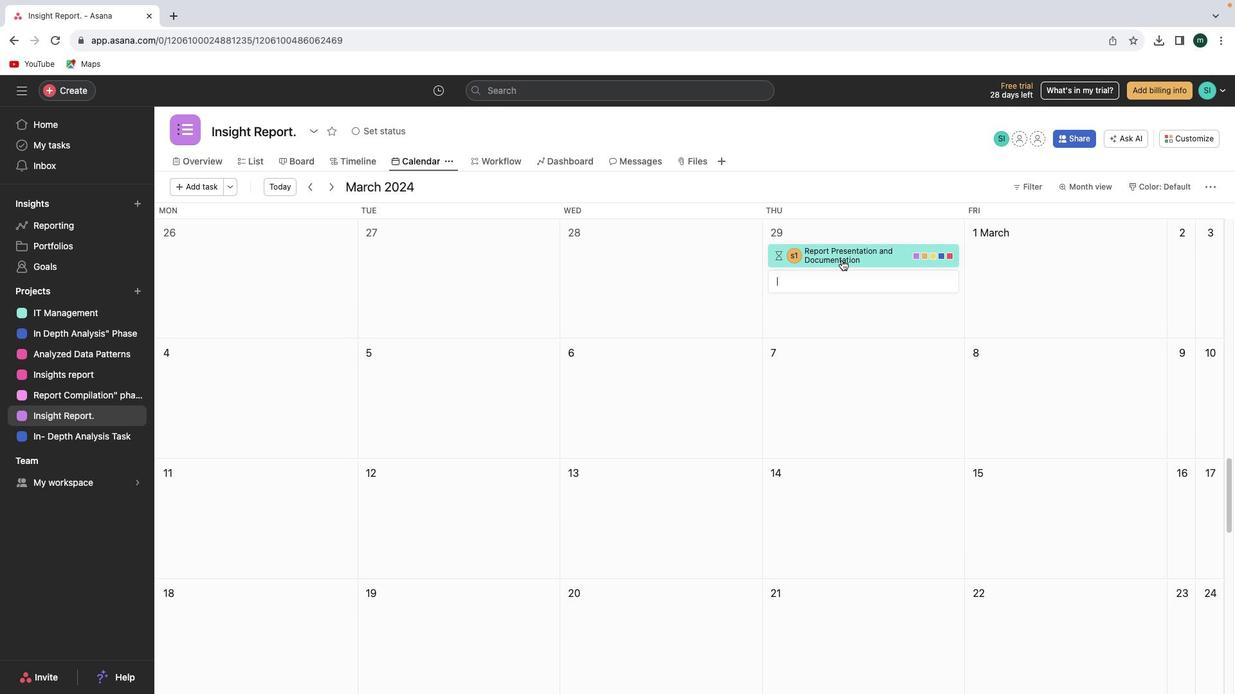 
Action: Mouse pressed left at (842, 259)
Screenshot: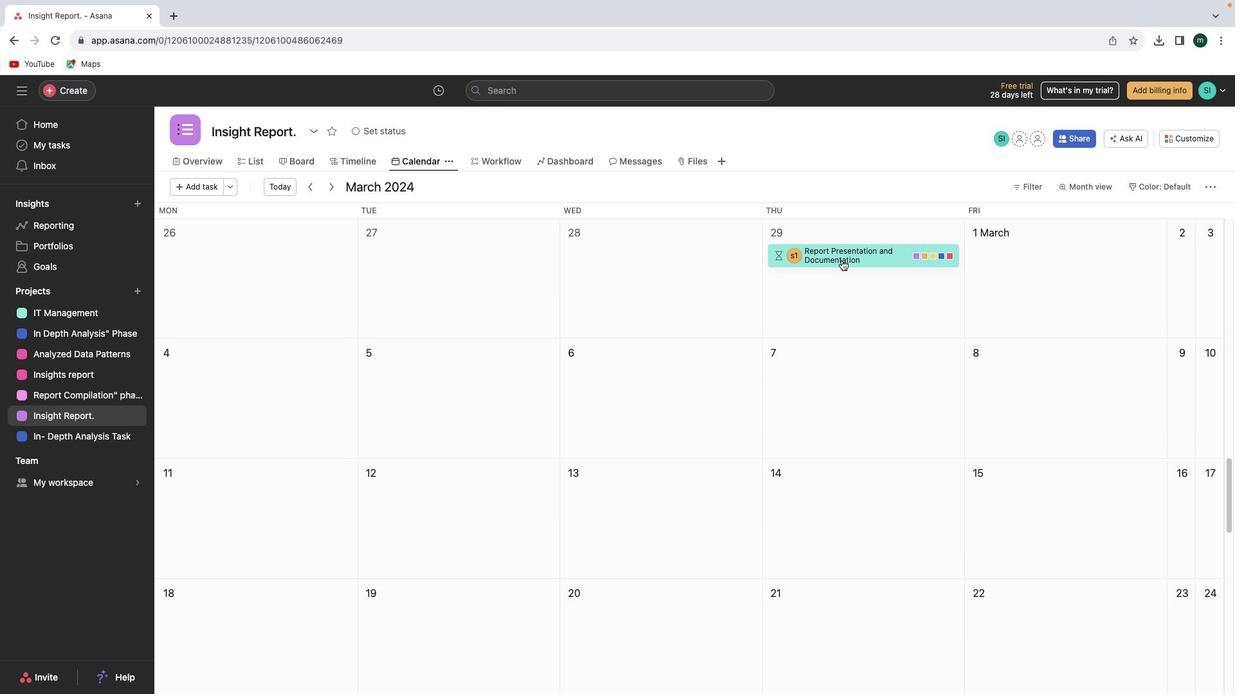 
Action: Mouse moved to (225, 222)
Screenshot: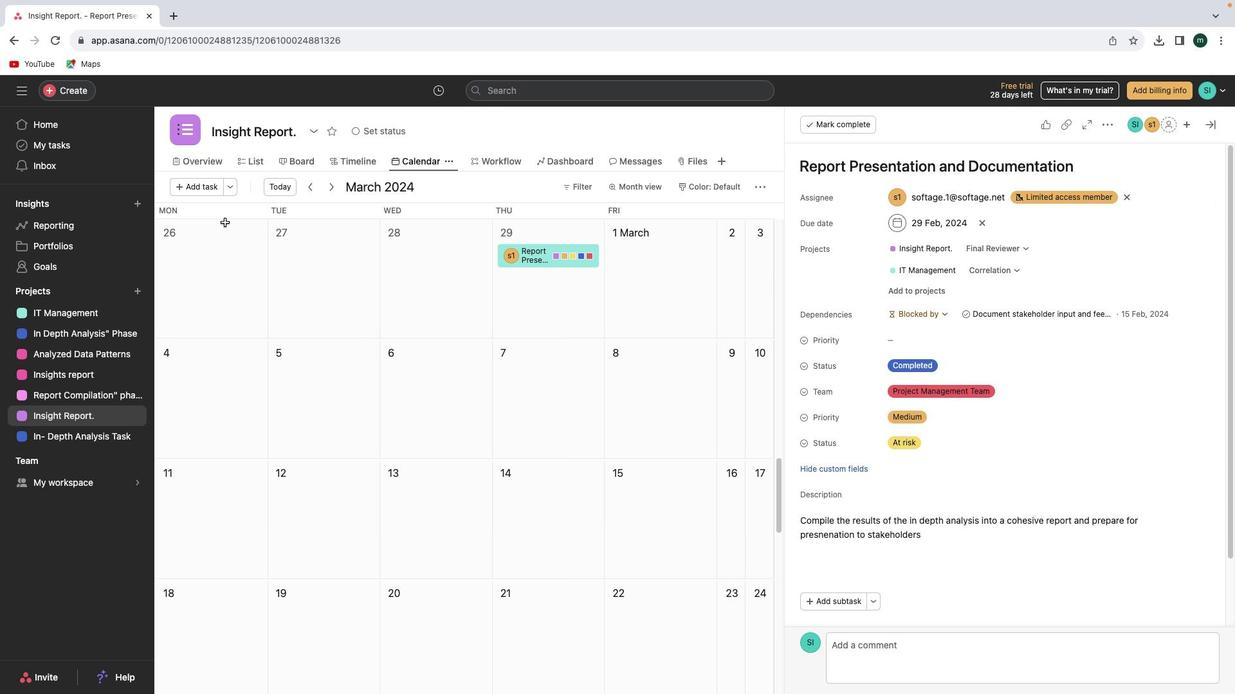 
Action: Mouse pressed left at (225, 222)
Screenshot: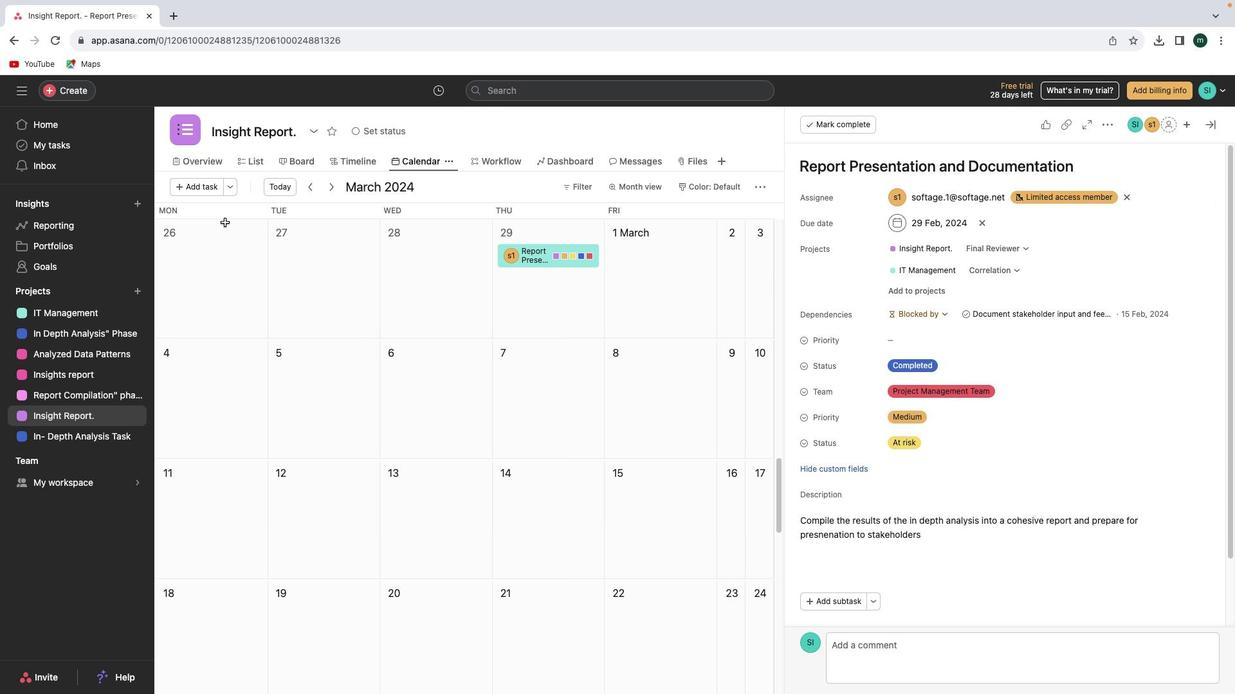 
Action: Mouse moved to (377, 277)
Screenshot: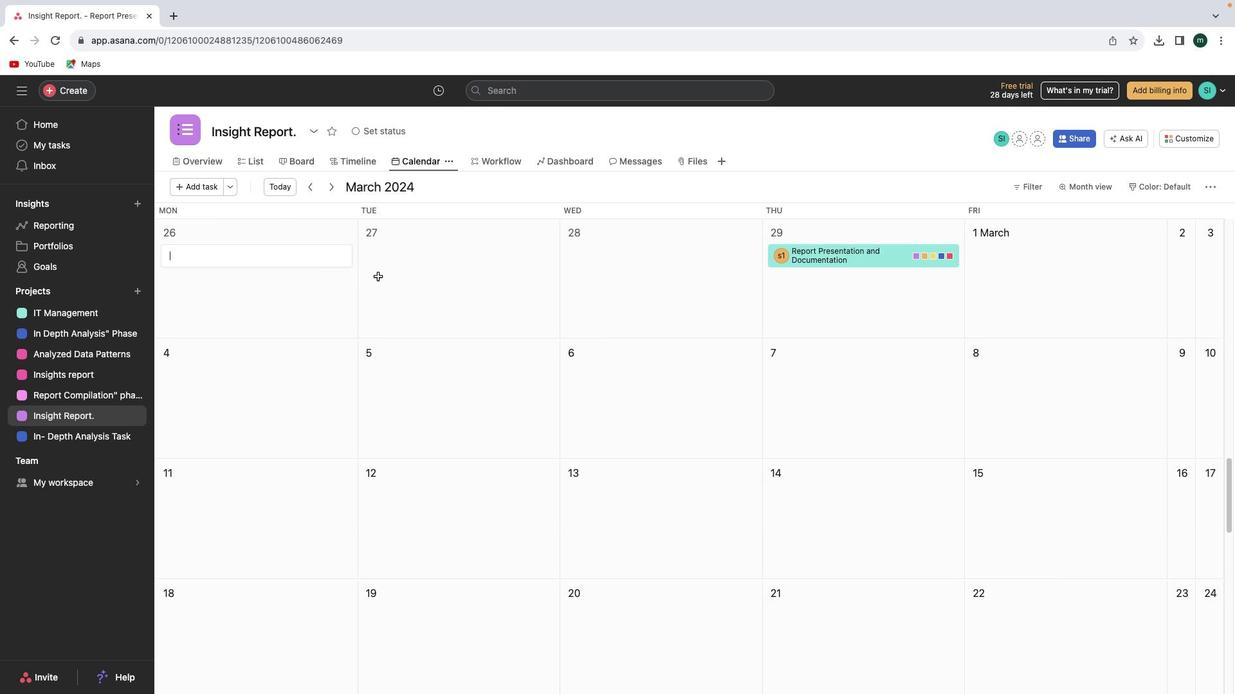 
Action: Mouse pressed left at (377, 277)
Screenshot: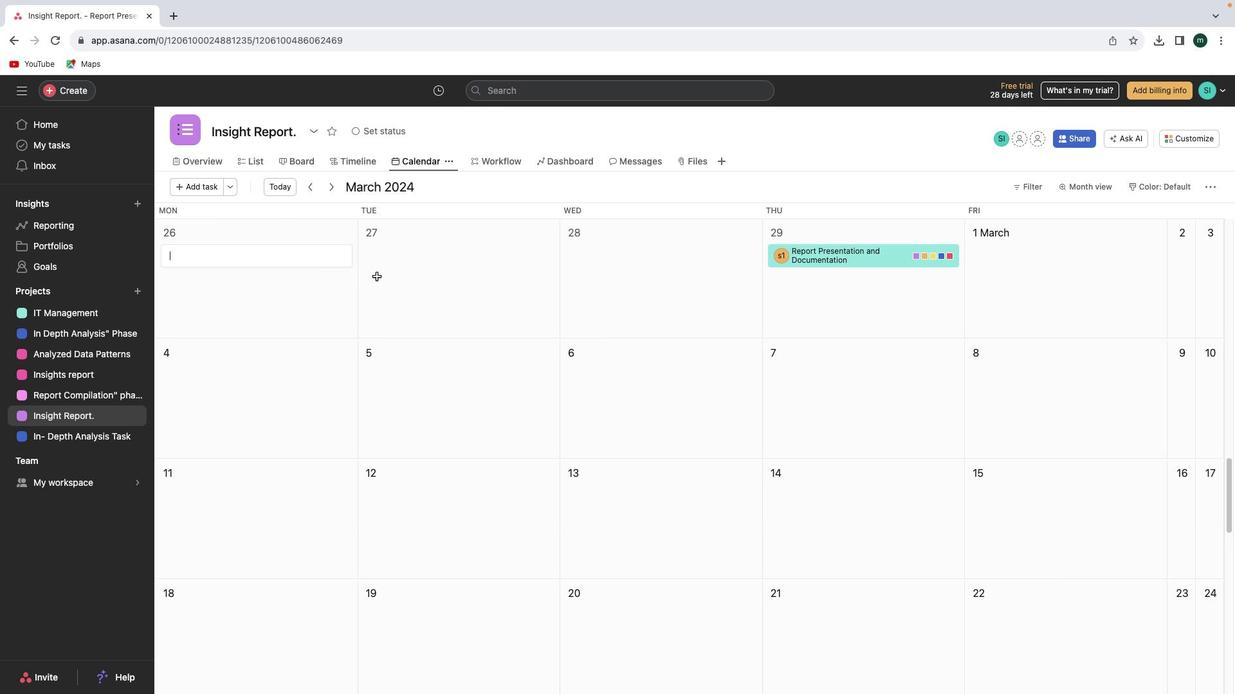 
Action: Mouse moved to (375, 277)
Screenshot: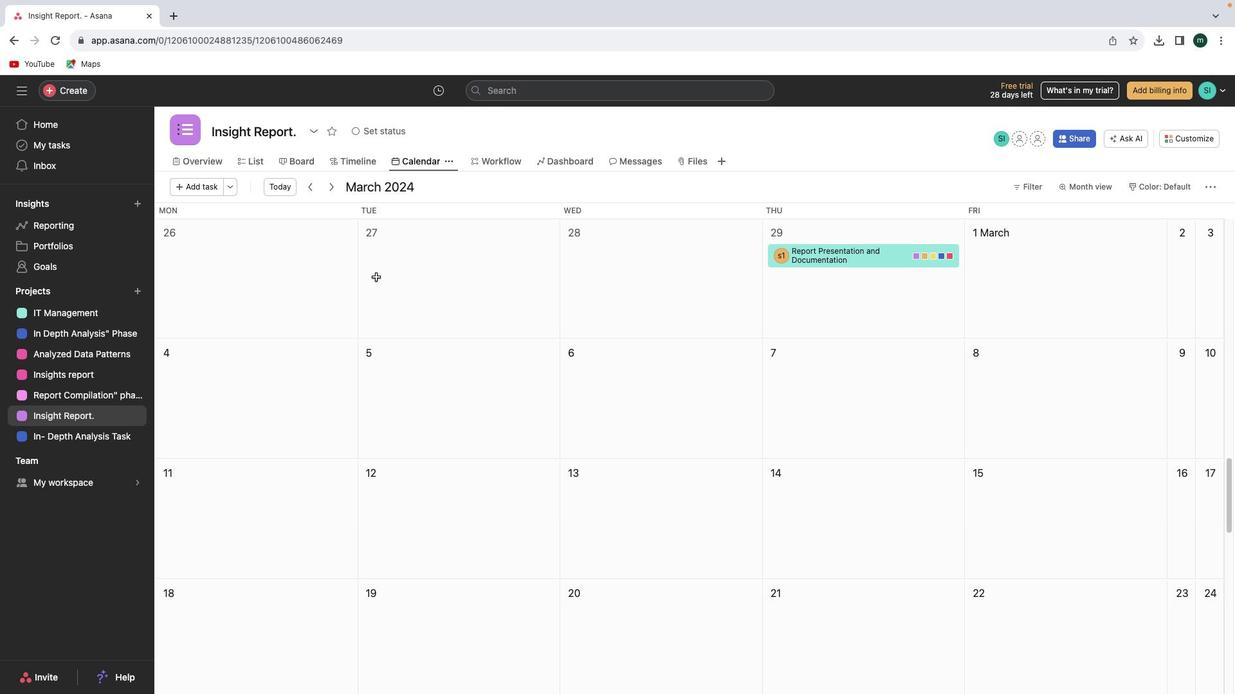 
